 Task: Search one way flight ticket for 1 adult, 6 children, 1 infant in seat and 1 infant on lap in business from Christiansted,st. Croix: Henry E. Rohlsen Airport to Laramie: Laramie Regional Airport on 5-3-2023. Choice of flights is American. Number of bags: 1 carry on bag. Price is upto 90000. Outbound departure time preference is 15:30.
Action: Mouse moved to (311, 265)
Screenshot: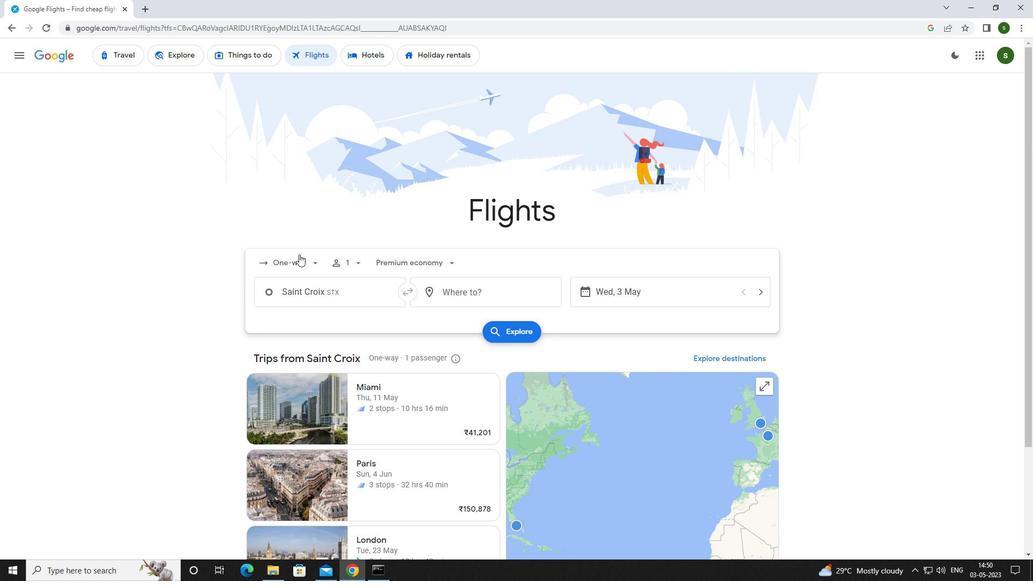 
Action: Mouse pressed left at (311, 265)
Screenshot: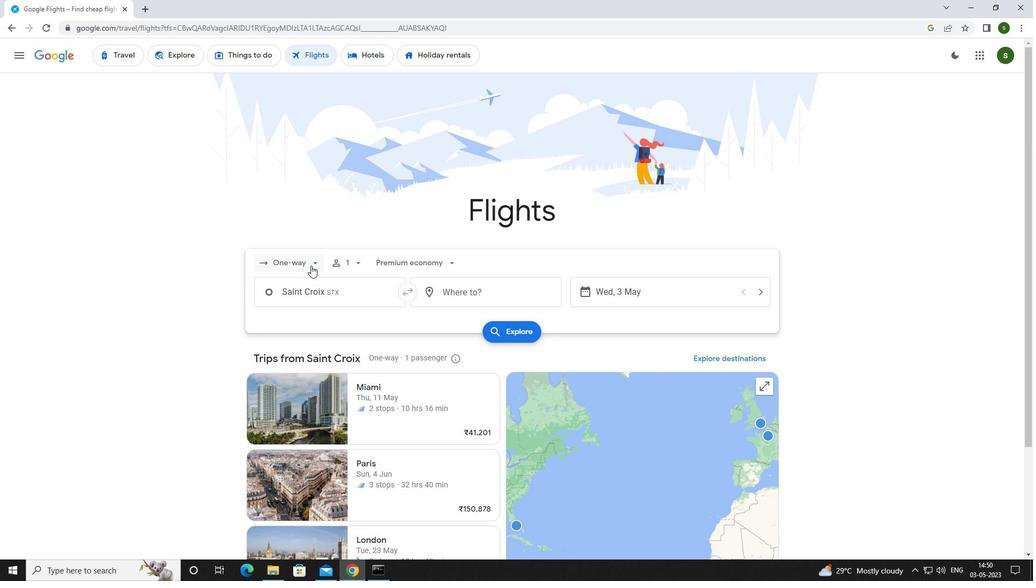 
Action: Mouse moved to (315, 317)
Screenshot: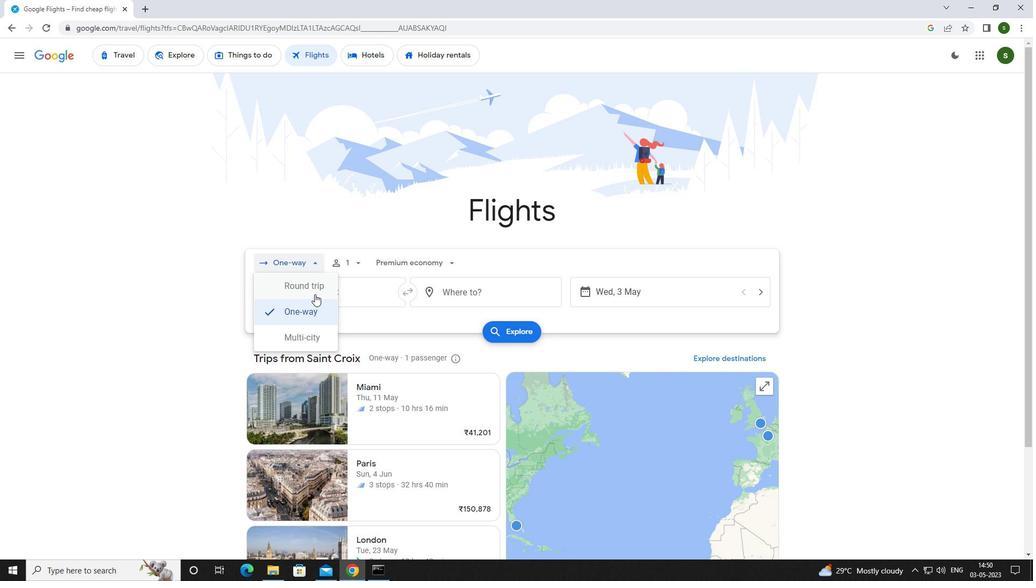 
Action: Mouse pressed left at (315, 317)
Screenshot: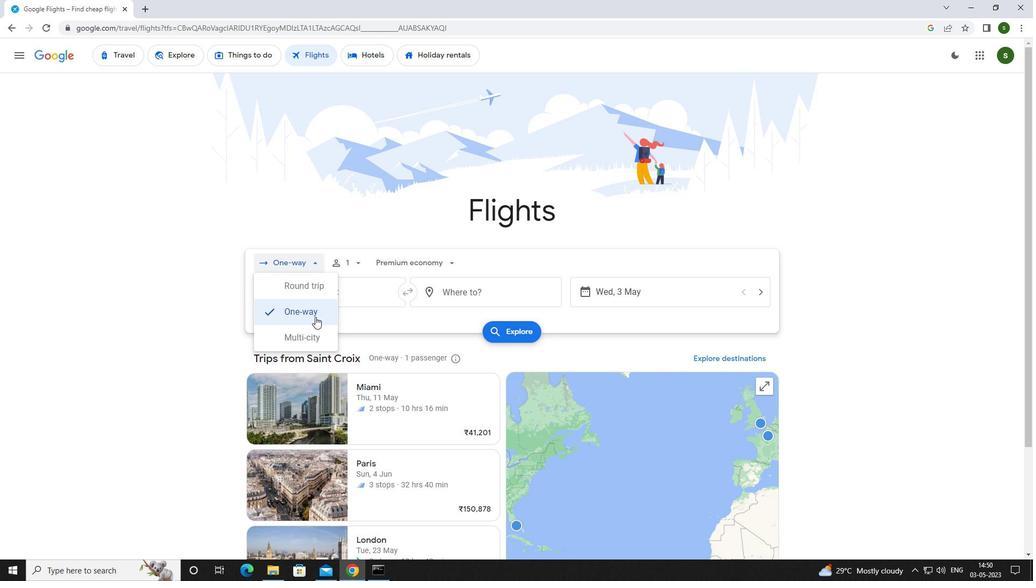 
Action: Mouse moved to (358, 262)
Screenshot: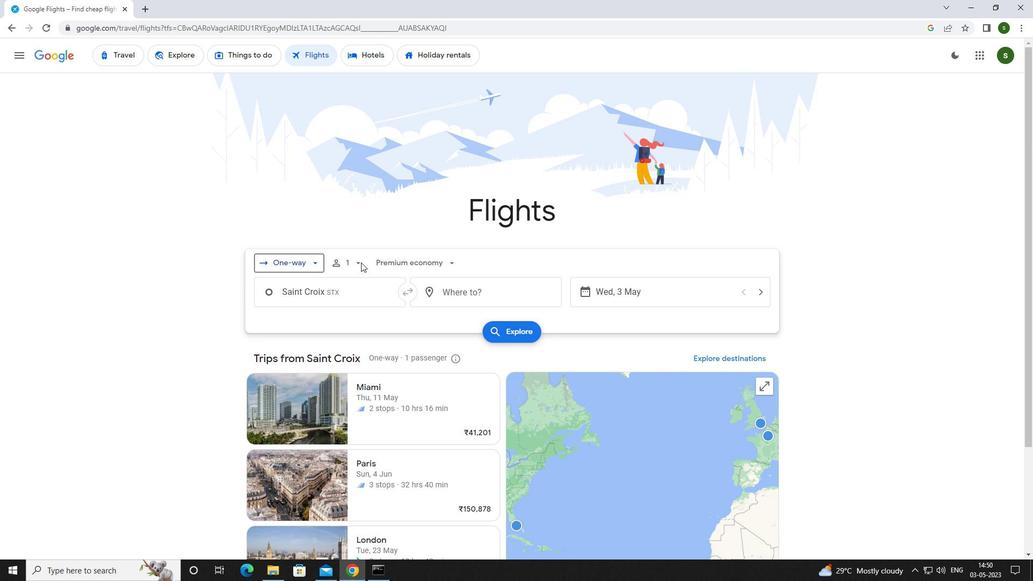 
Action: Mouse pressed left at (358, 262)
Screenshot: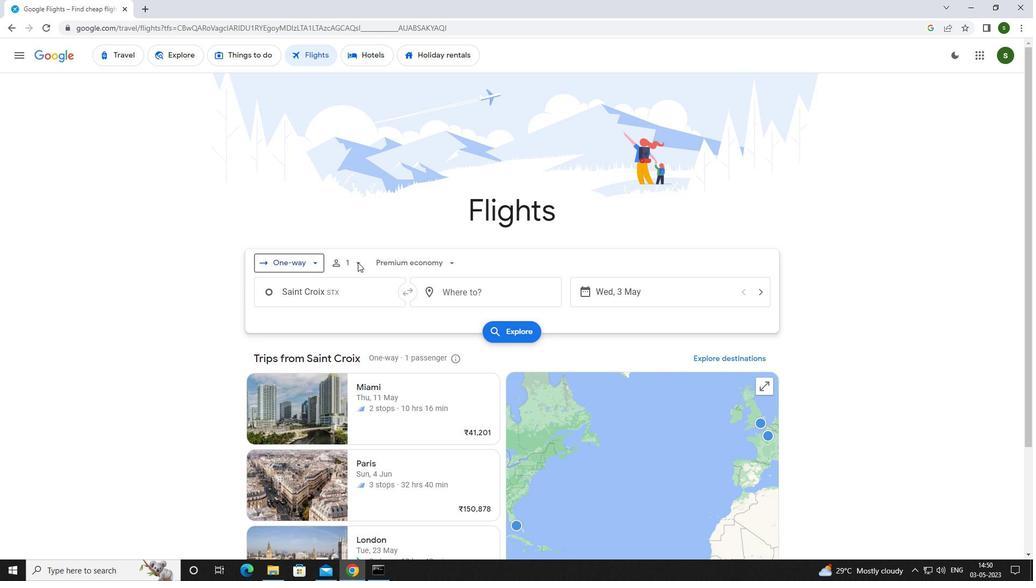 
Action: Mouse moved to (440, 319)
Screenshot: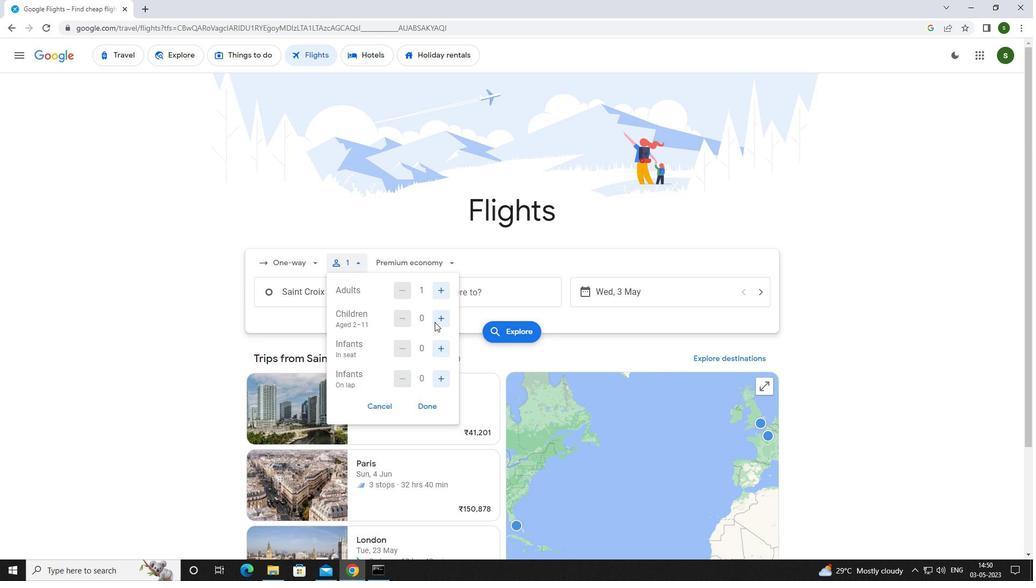 
Action: Mouse pressed left at (440, 319)
Screenshot: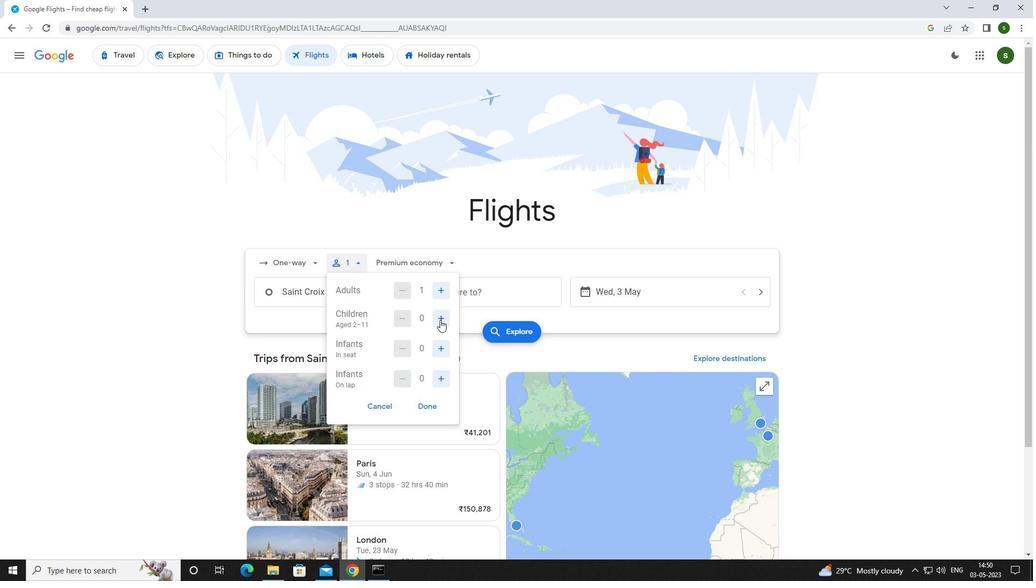 
Action: Mouse pressed left at (440, 319)
Screenshot: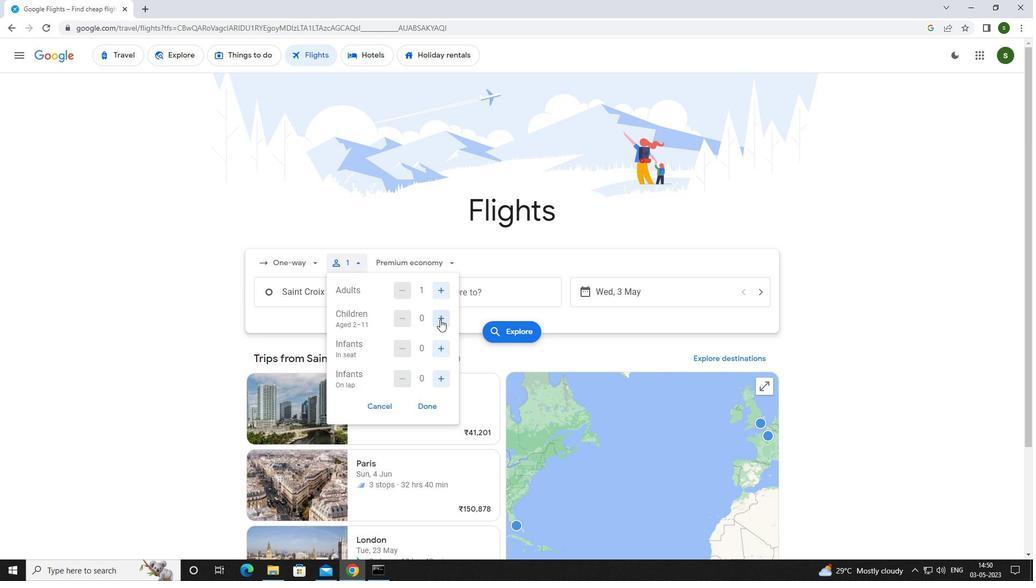 
Action: Mouse pressed left at (440, 319)
Screenshot: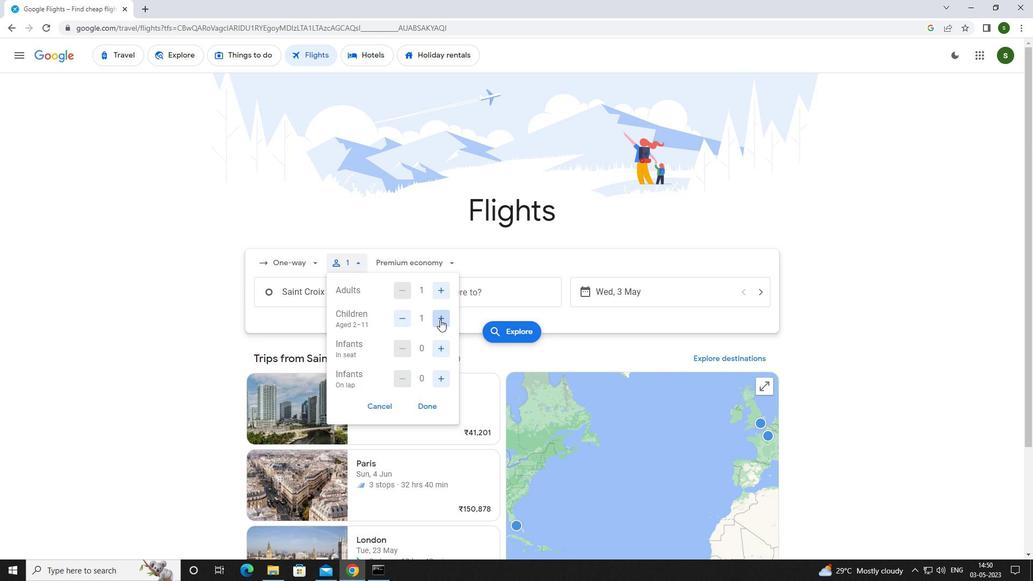 
Action: Mouse pressed left at (440, 319)
Screenshot: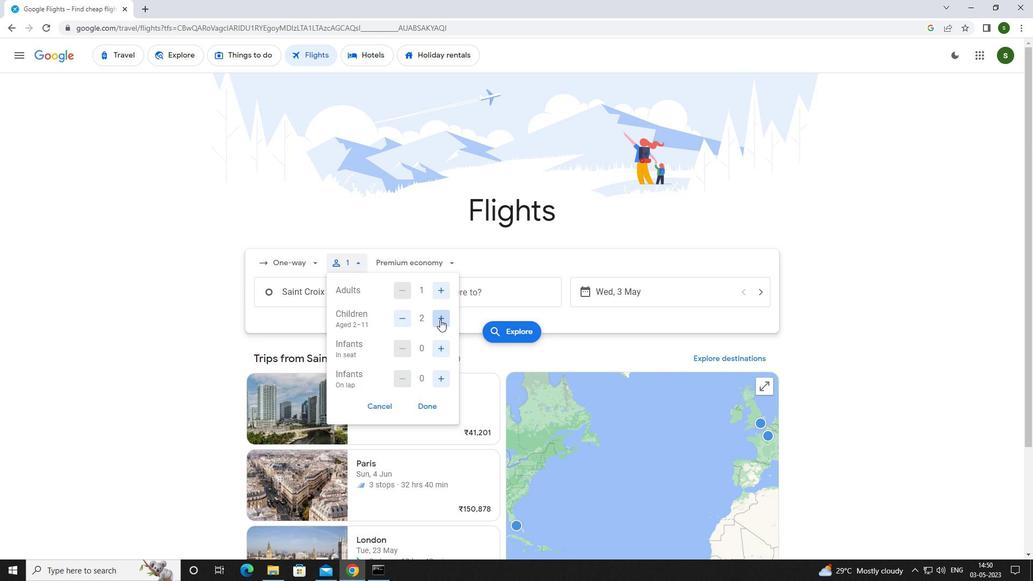 
Action: Mouse pressed left at (440, 319)
Screenshot: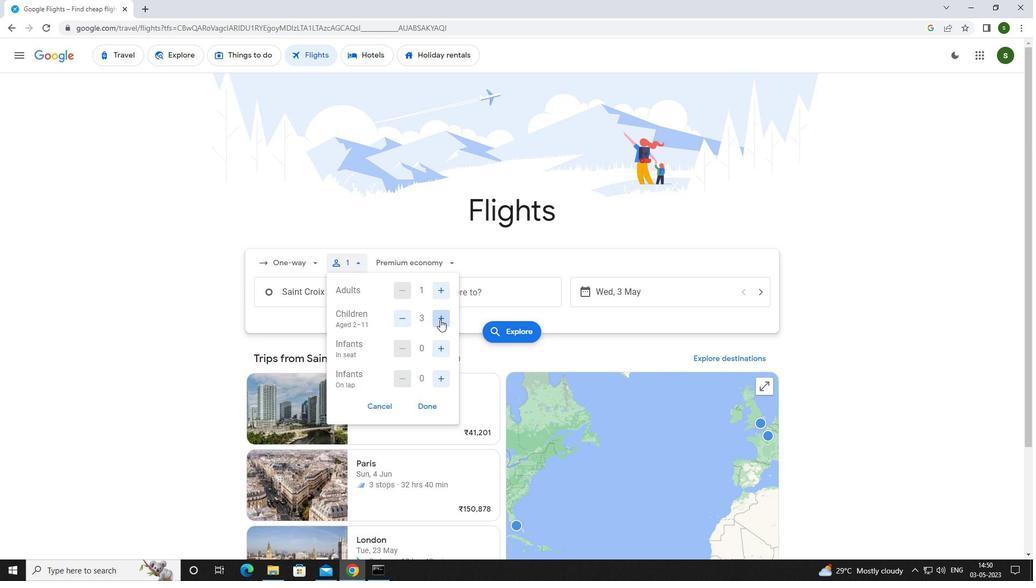 
Action: Mouse moved to (440, 319)
Screenshot: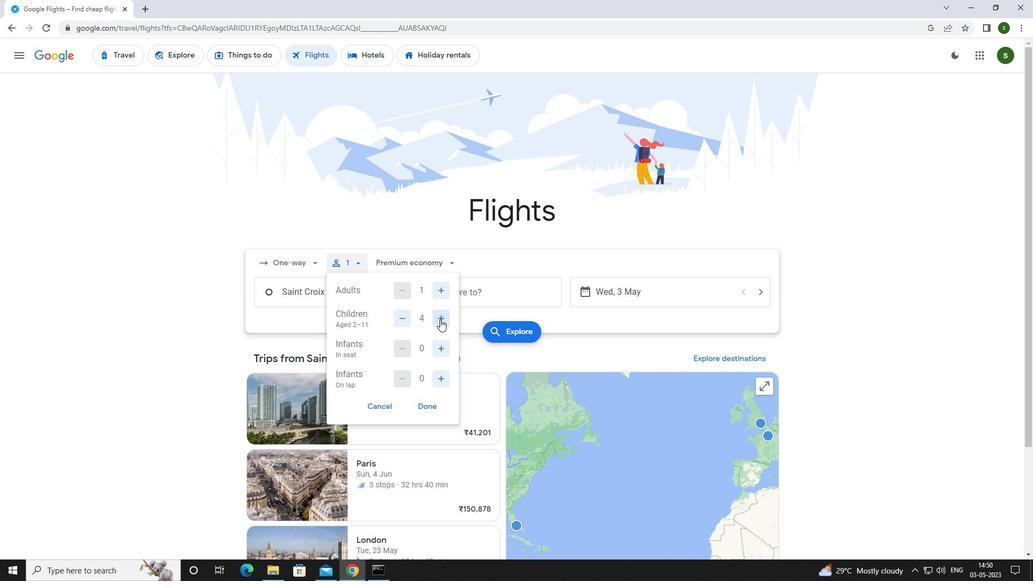 
Action: Mouse pressed left at (440, 319)
Screenshot: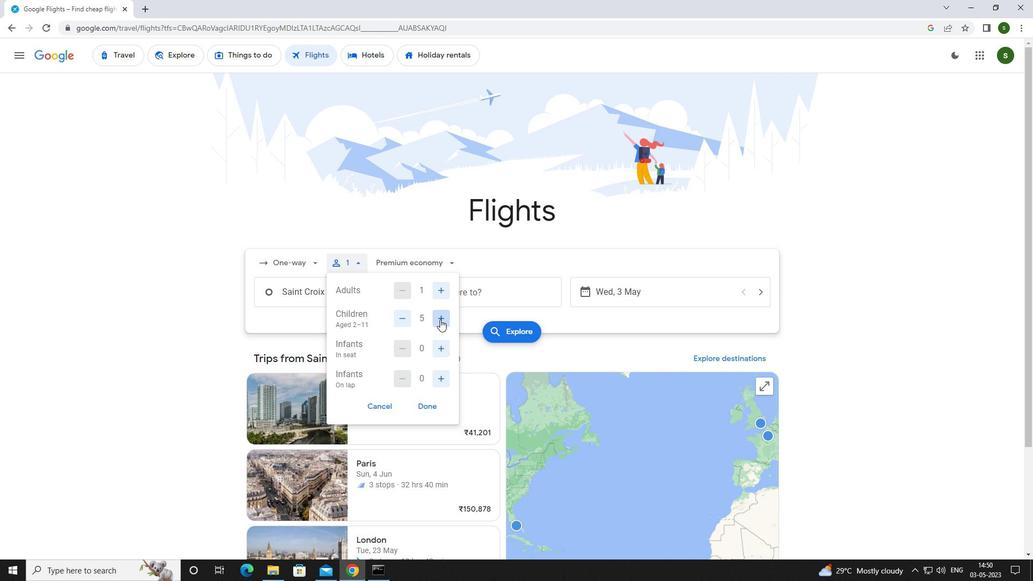 
Action: Mouse moved to (440, 344)
Screenshot: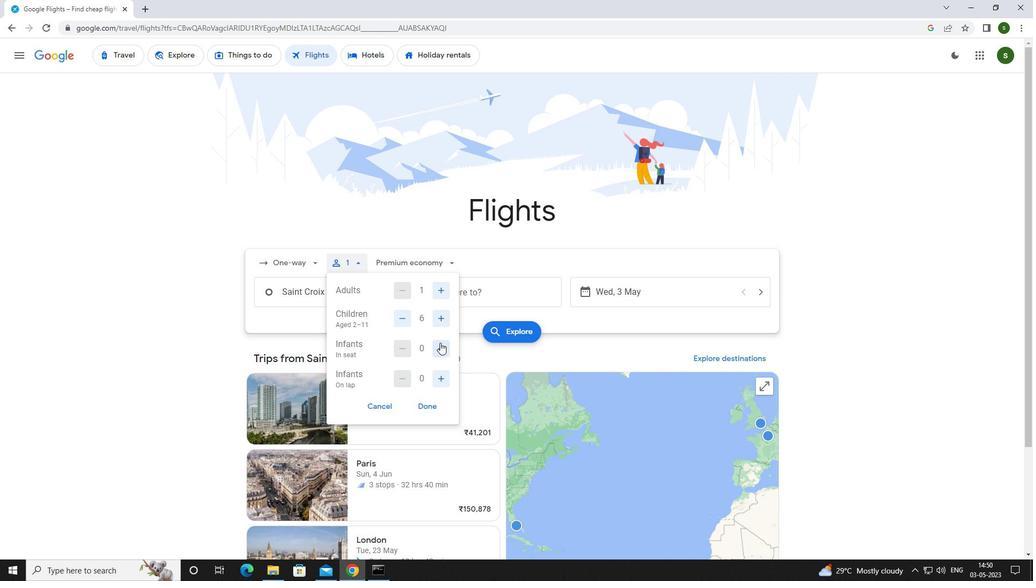 
Action: Mouse pressed left at (440, 344)
Screenshot: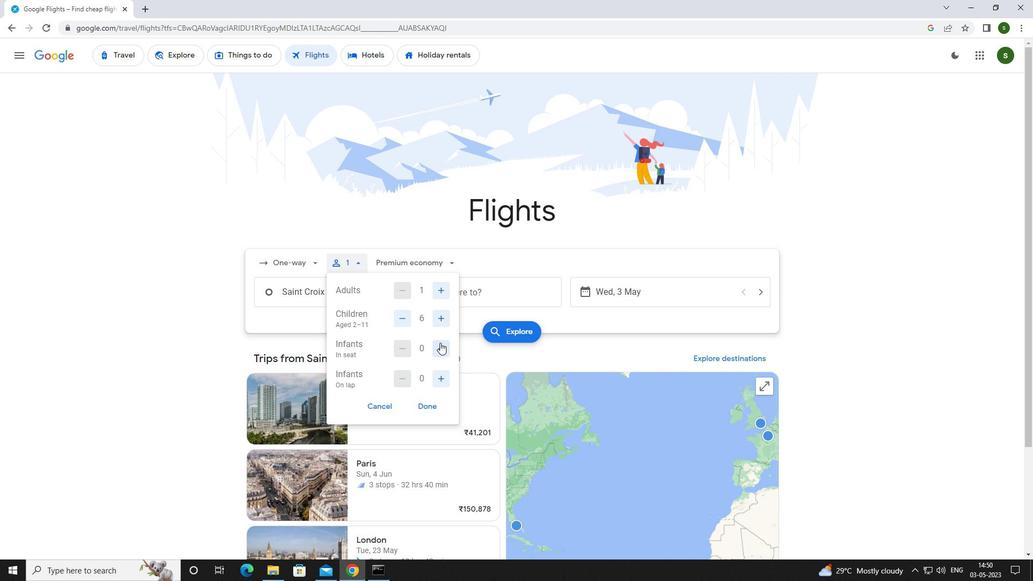 
Action: Mouse moved to (440, 368)
Screenshot: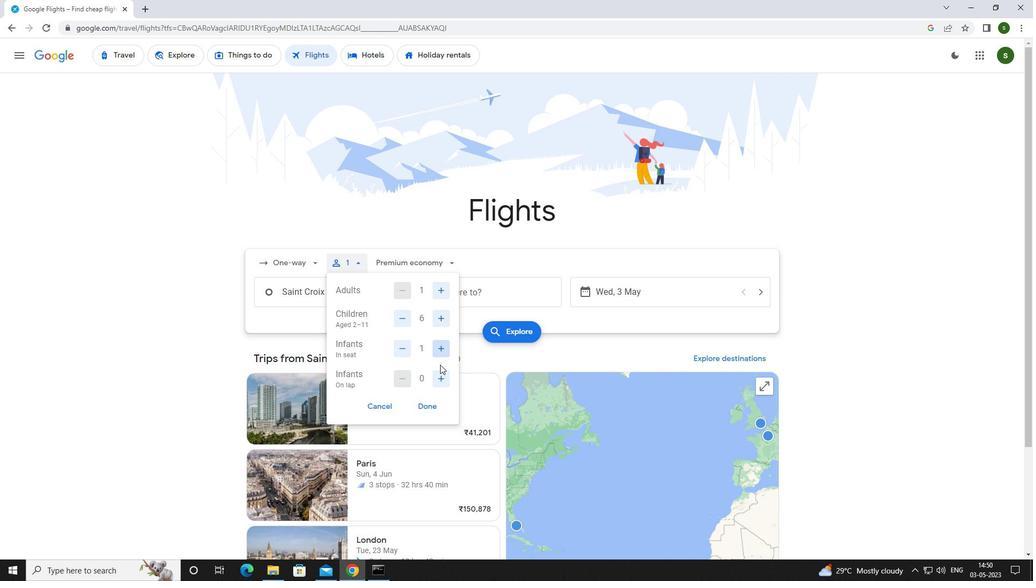 
Action: Mouse pressed left at (440, 368)
Screenshot: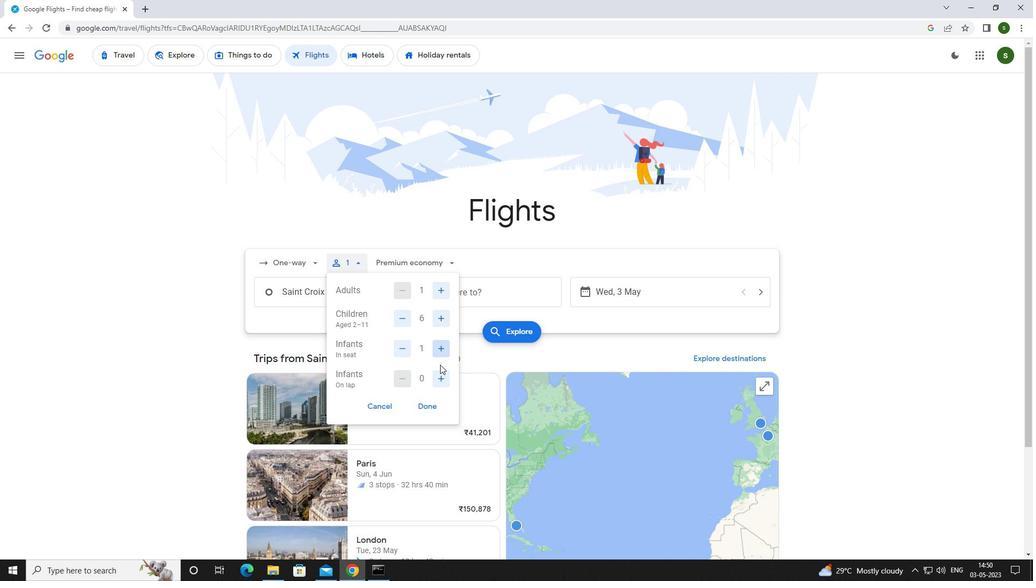 
Action: Mouse moved to (443, 264)
Screenshot: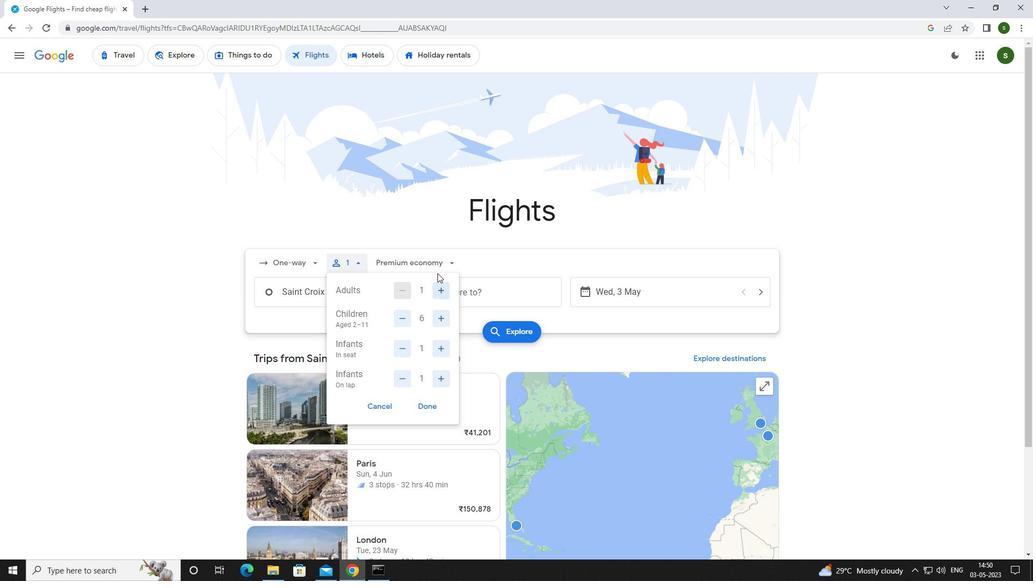 
Action: Mouse pressed left at (443, 264)
Screenshot: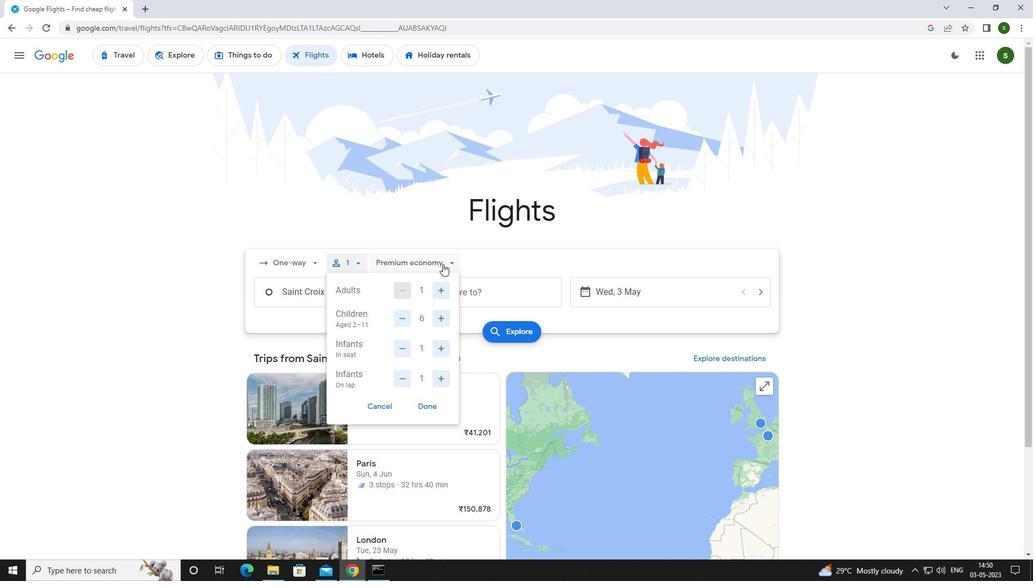 
Action: Mouse moved to (429, 335)
Screenshot: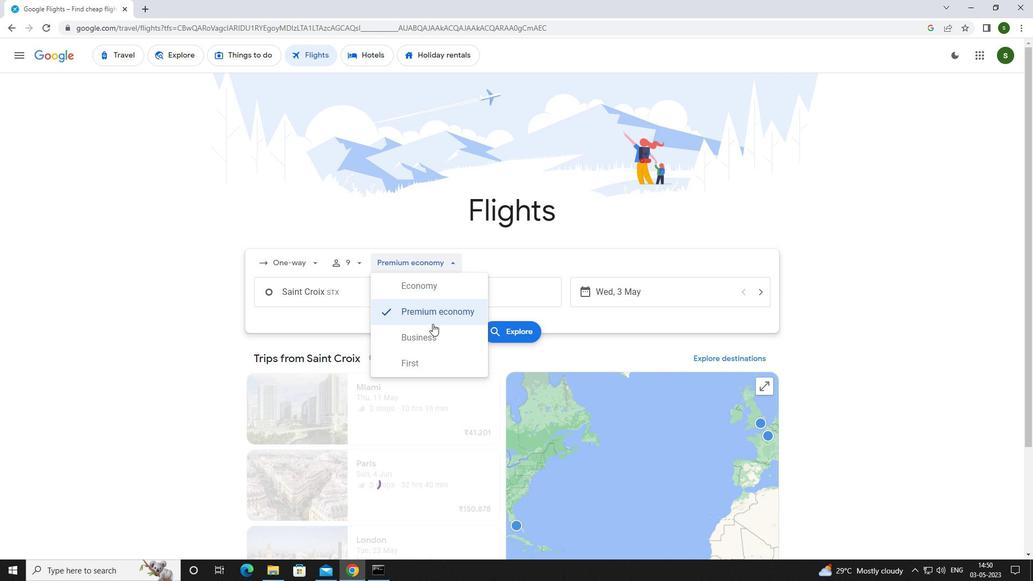 
Action: Mouse pressed left at (429, 335)
Screenshot: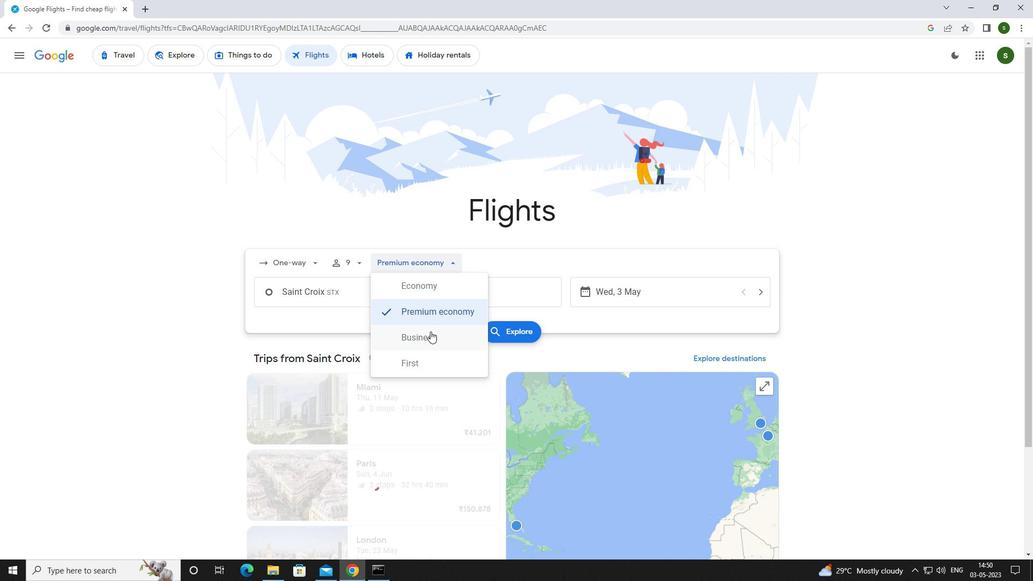 
Action: Mouse moved to (376, 296)
Screenshot: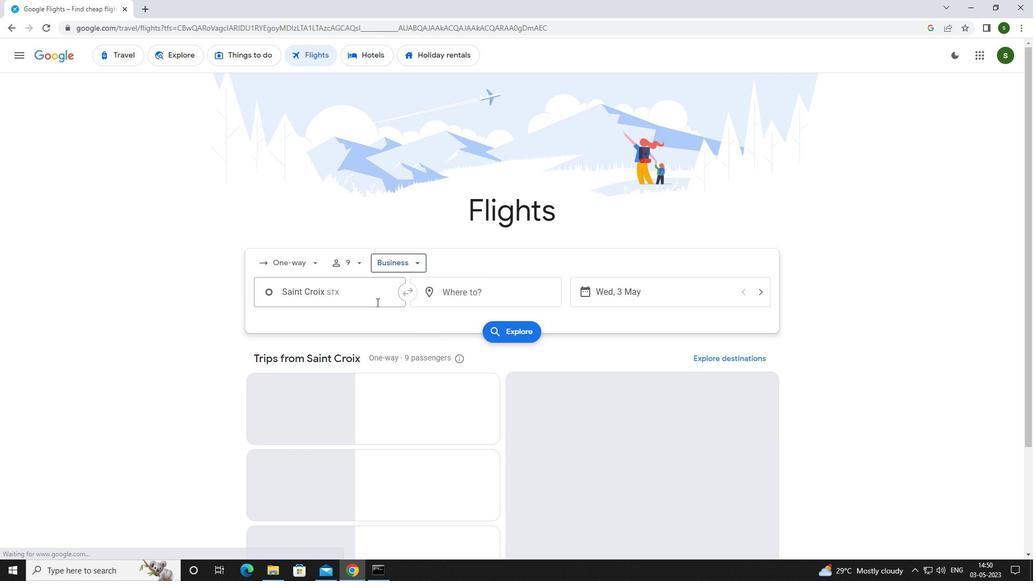 
Action: Mouse pressed left at (376, 296)
Screenshot: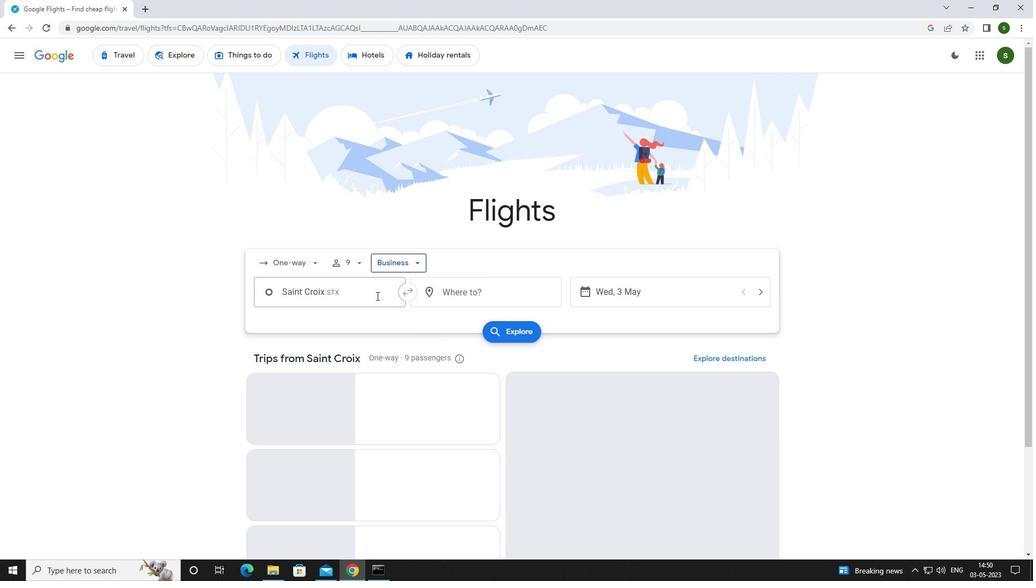 
Action: Mouse moved to (376, 295)
Screenshot: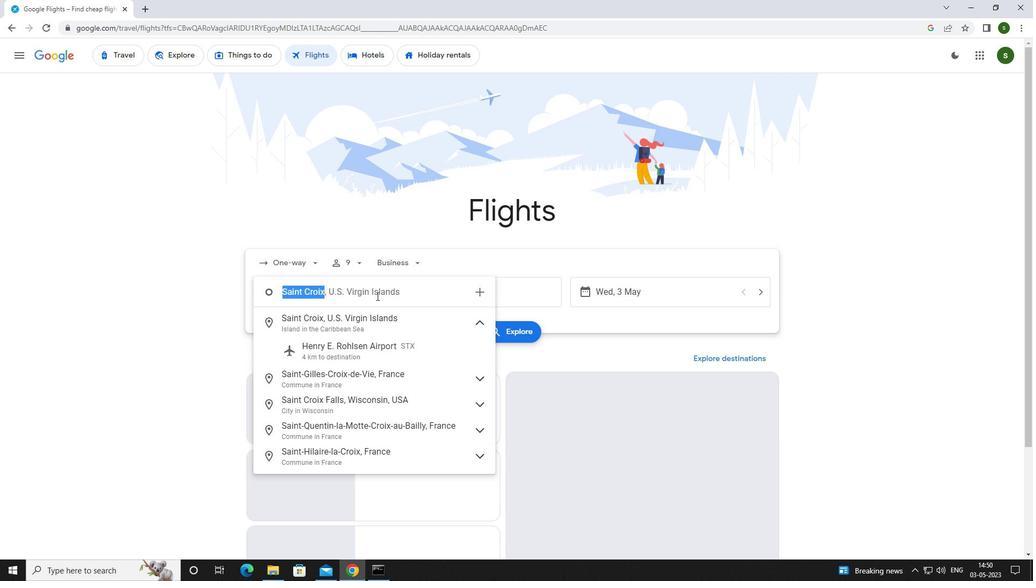 
Action: Key pressed <Key.caps_lock>h<Key.caps_lock>enry<Key.space>
Screenshot: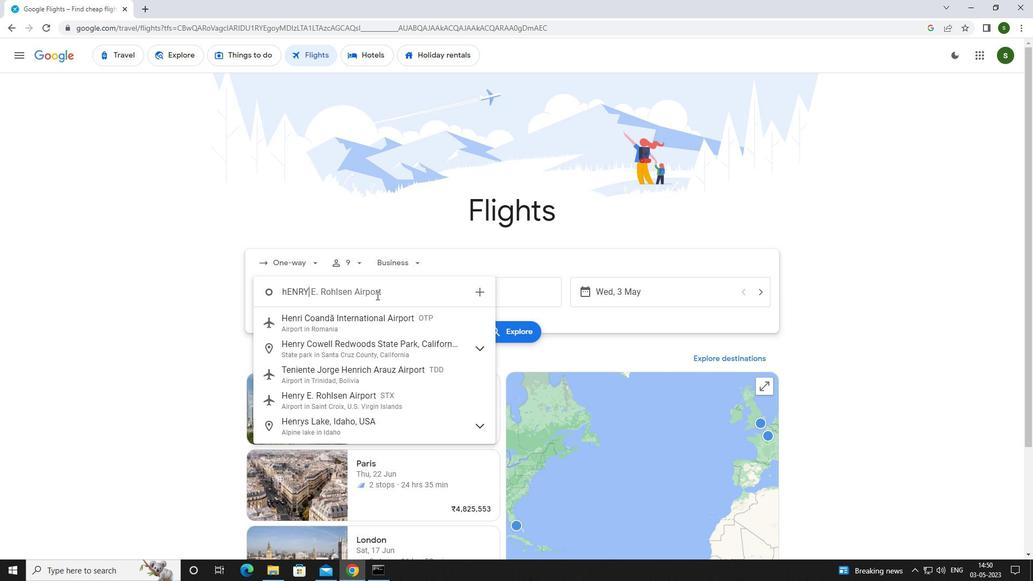 
Action: Mouse moved to (378, 371)
Screenshot: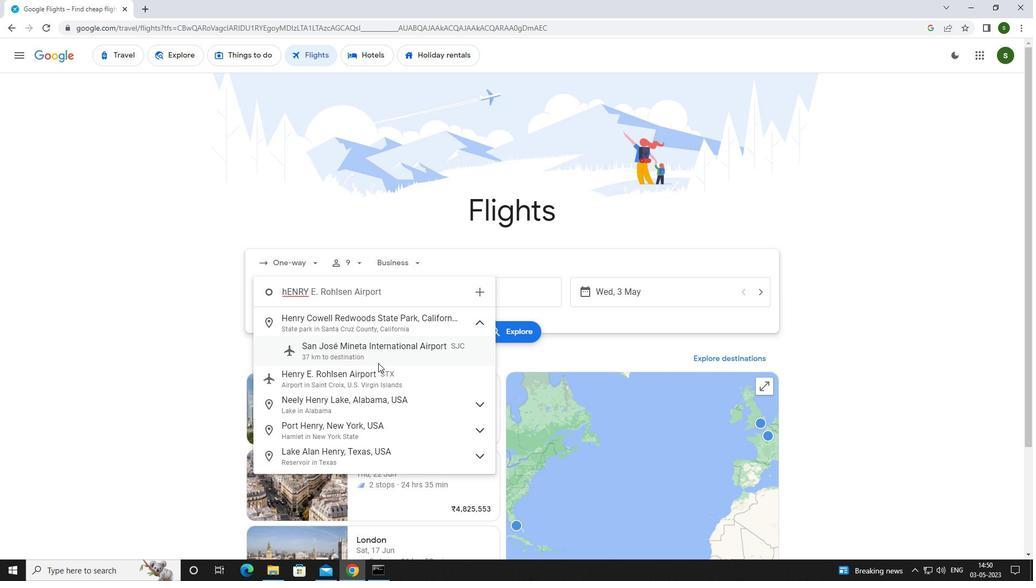 
Action: Mouse pressed left at (378, 371)
Screenshot: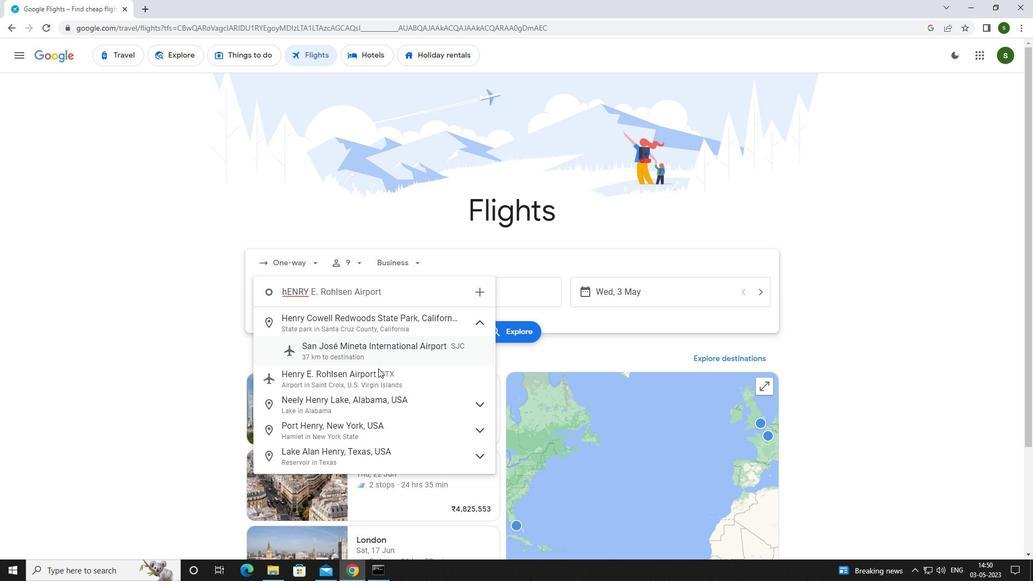 
Action: Mouse moved to (482, 300)
Screenshot: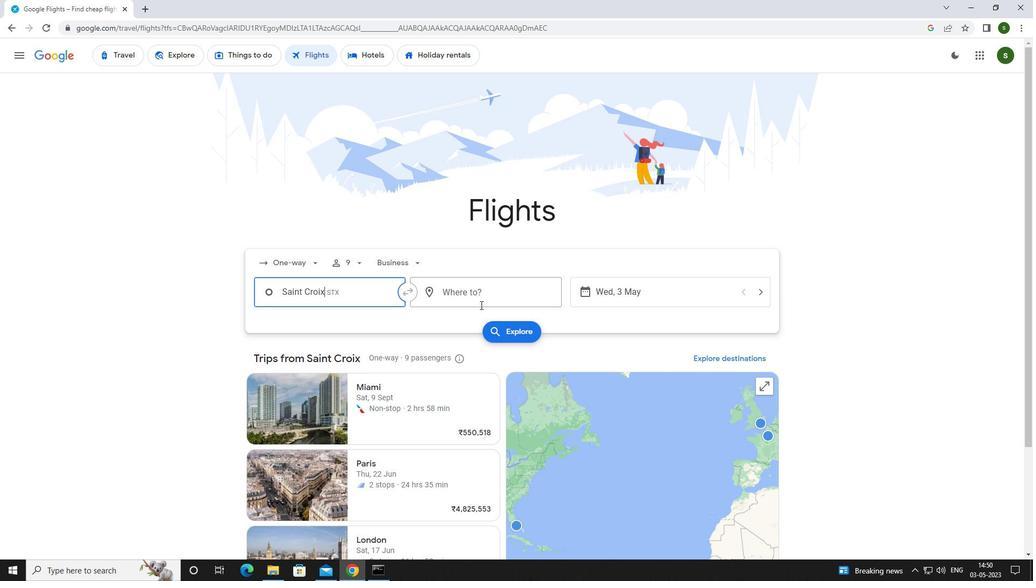 
Action: Mouse pressed left at (482, 300)
Screenshot: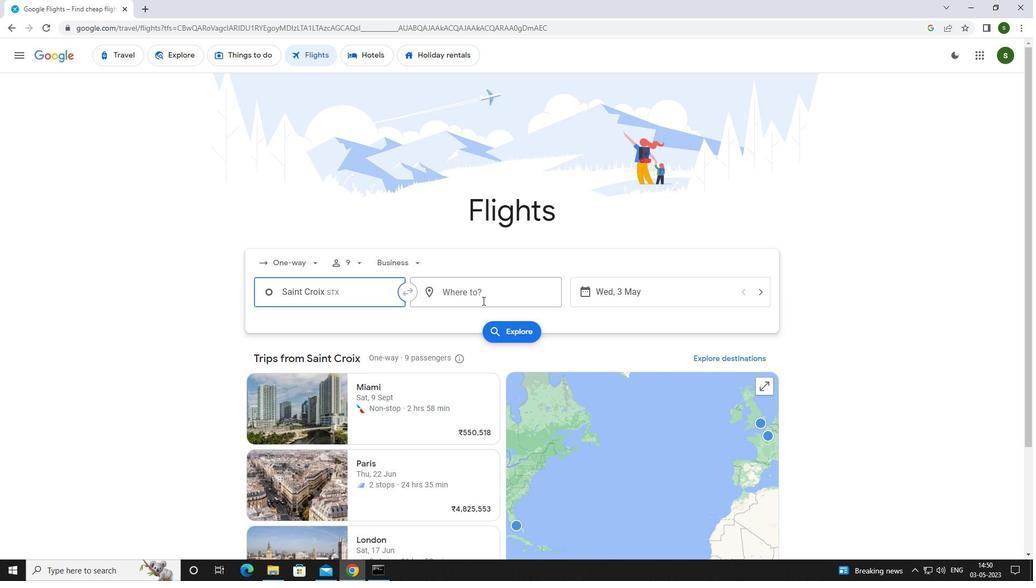 
Action: Key pressed <Key.caps_lock><Key.caps_lock>l<Key.caps_lock>ara
Screenshot: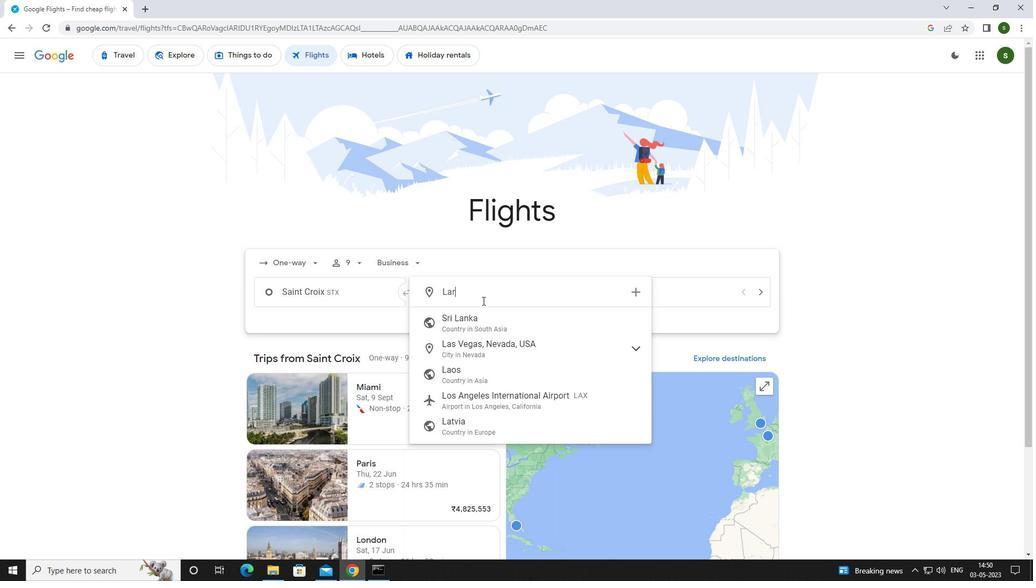 
Action: Mouse moved to (533, 370)
Screenshot: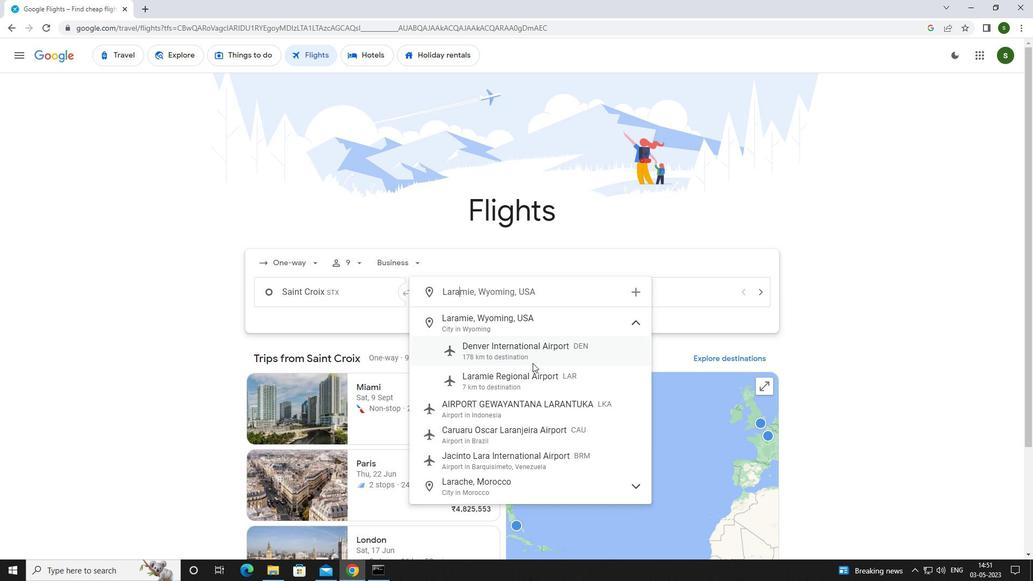 
Action: Mouse pressed left at (533, 370)
Screenshot: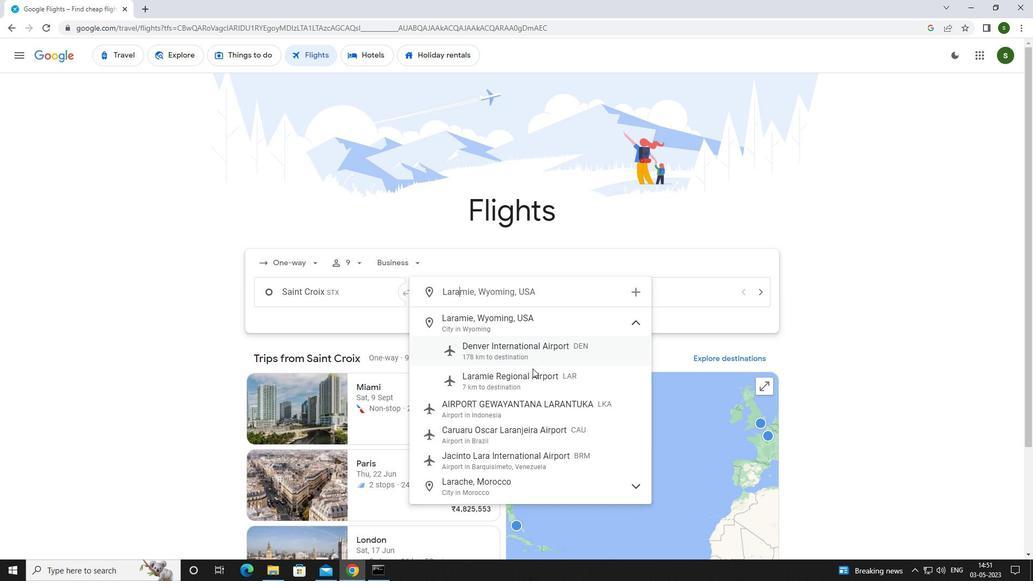
Action: Mouse moved to (654, 304)
Screenshot: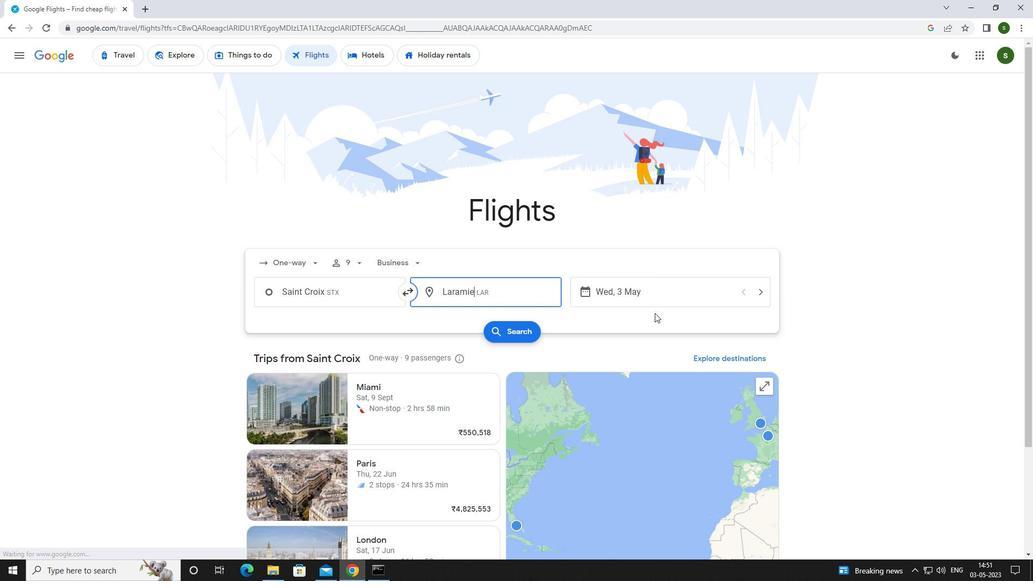 
Action: Mouse pressed left at (654, 304)
Screenshot: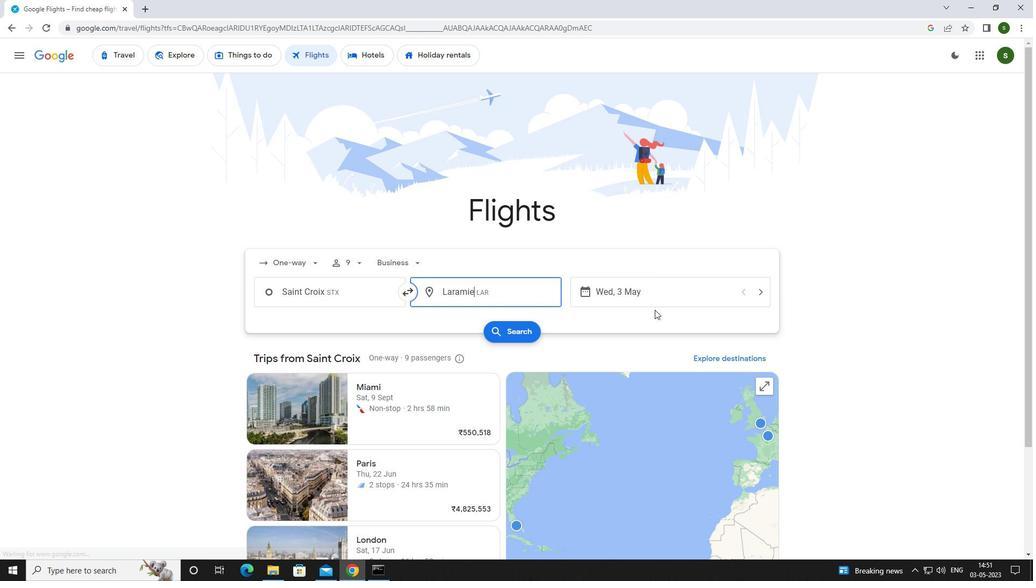
Action: Mouse moved to (472, 369)
Screenshot: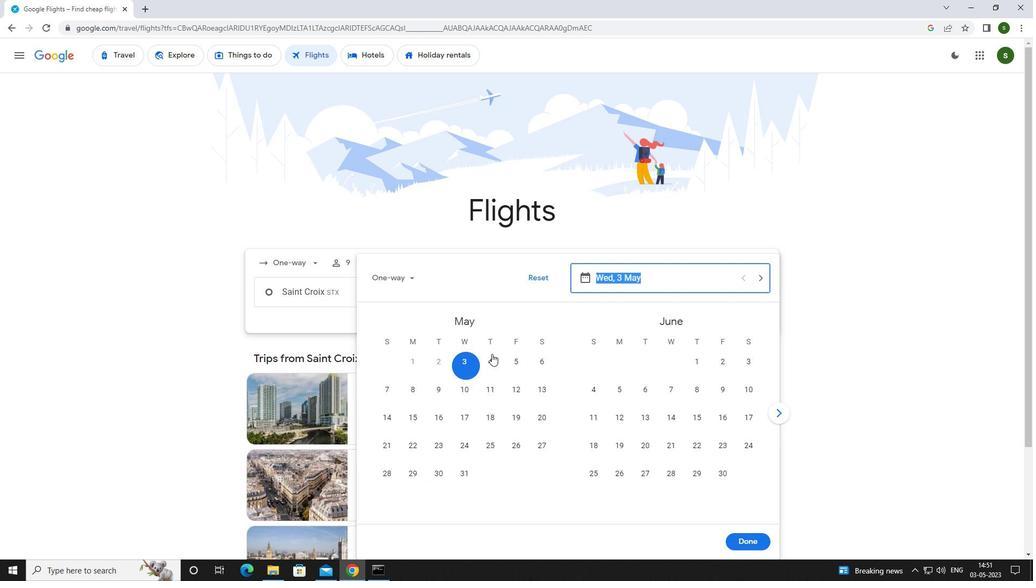 
Action: Mouse pressed left at (472, 369)
Screenshot: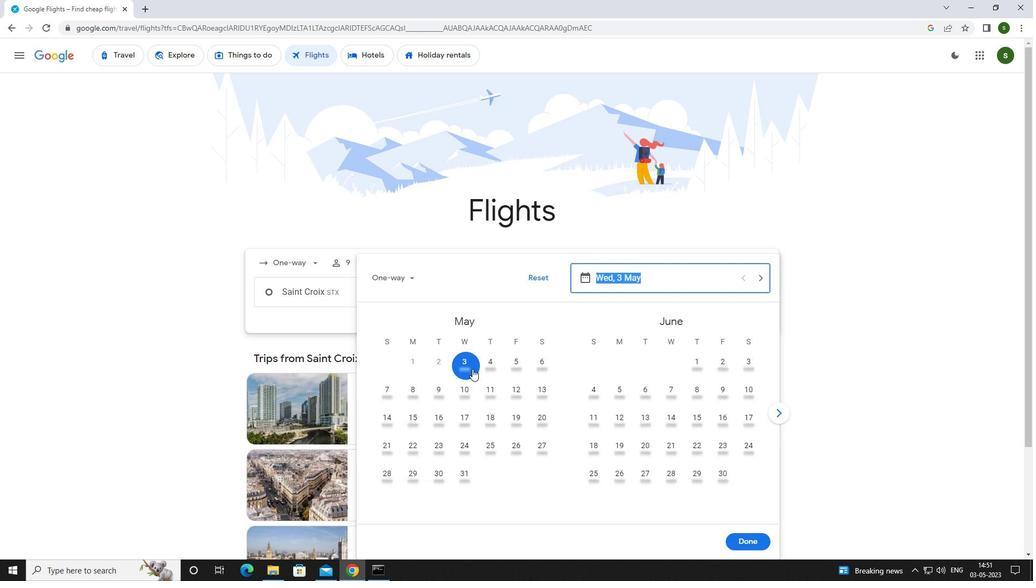 
Action: Mouse moved to (741, 543)
Screenshot: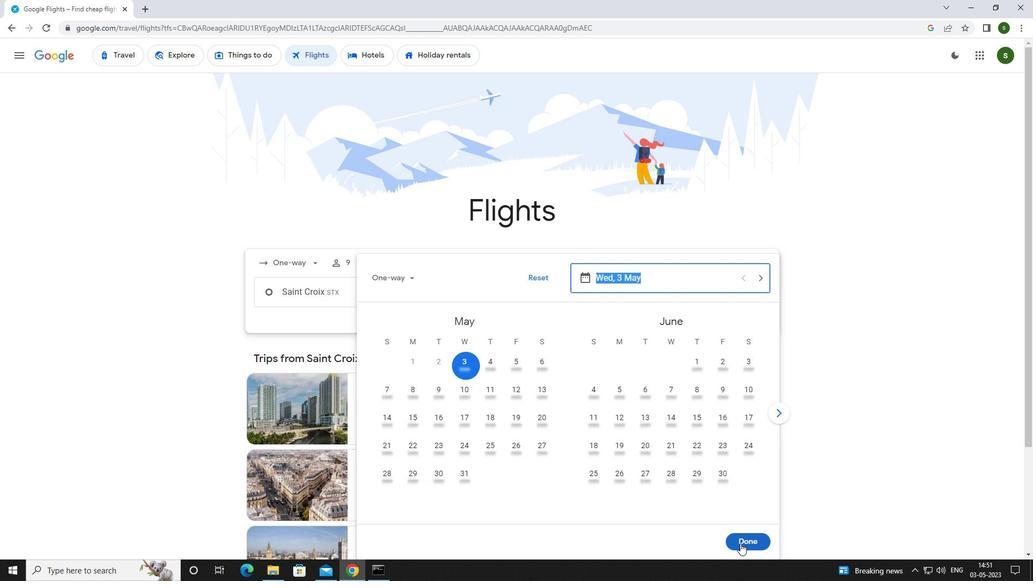 
Action: Mouse pressed left at (741, 543)
Screenshot: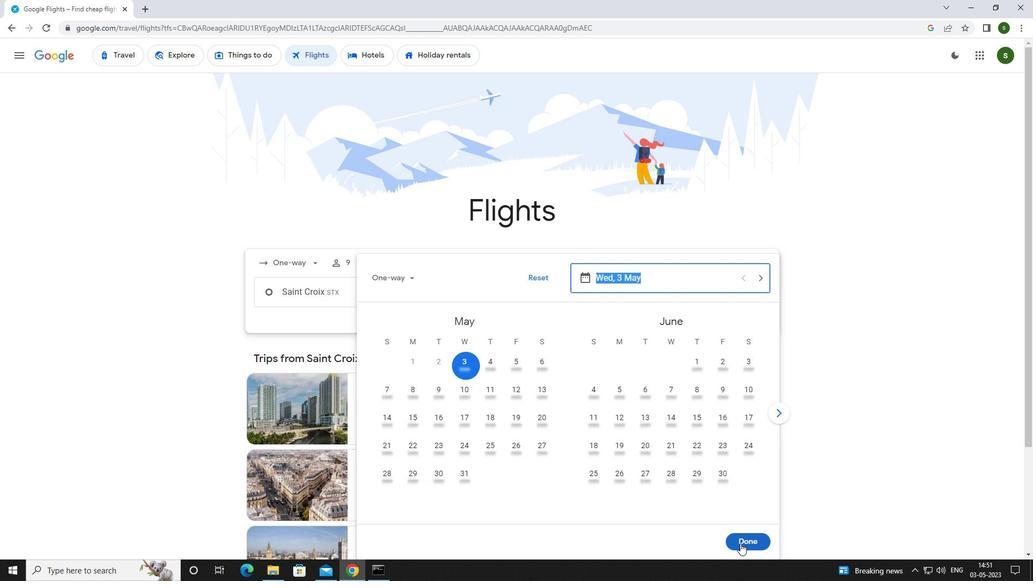 
Action: Mouse moved to (509, 330)
Screenshot: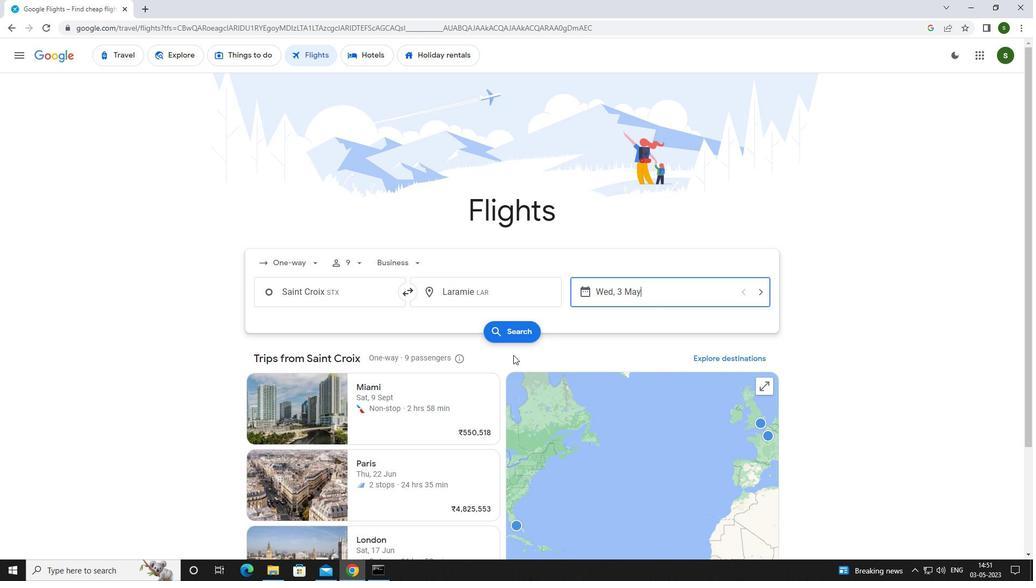 
Action: Mouse pressed left at (509, 330)
Screenshot: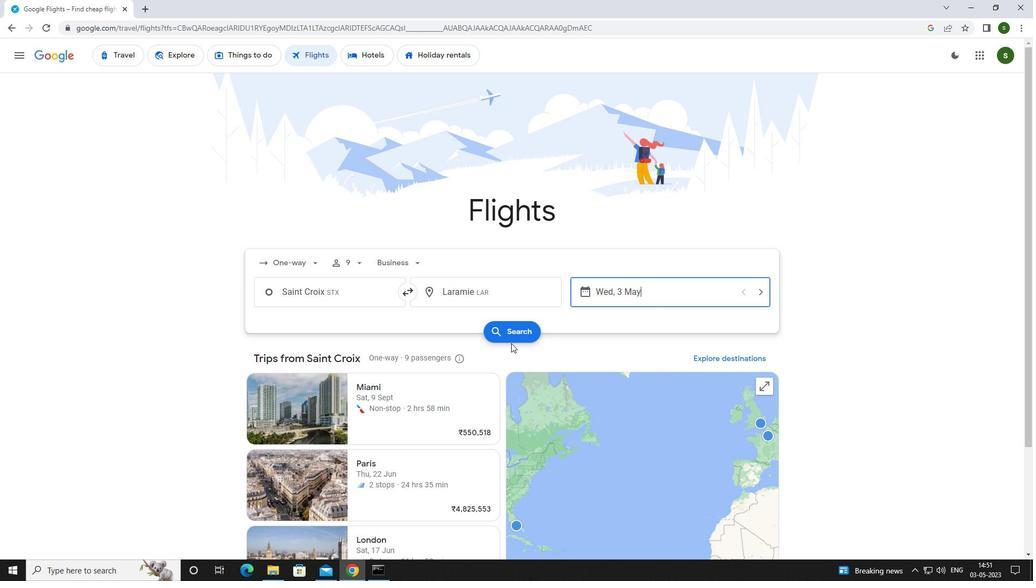 
Action: Mouse moved to (273, 158)
Screenshot: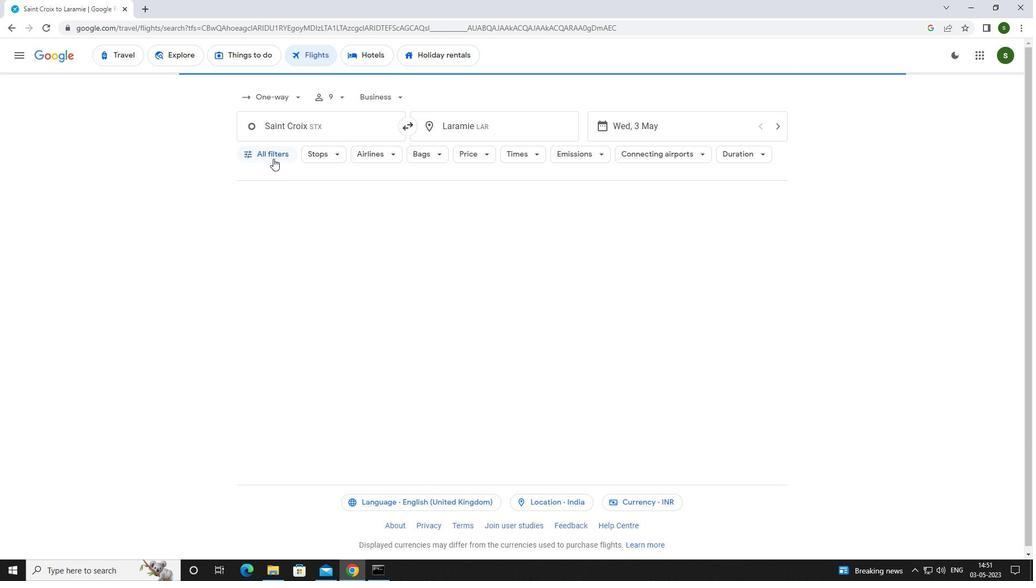 
Action: Mouse pressed left at (273, 158)
Screenshot: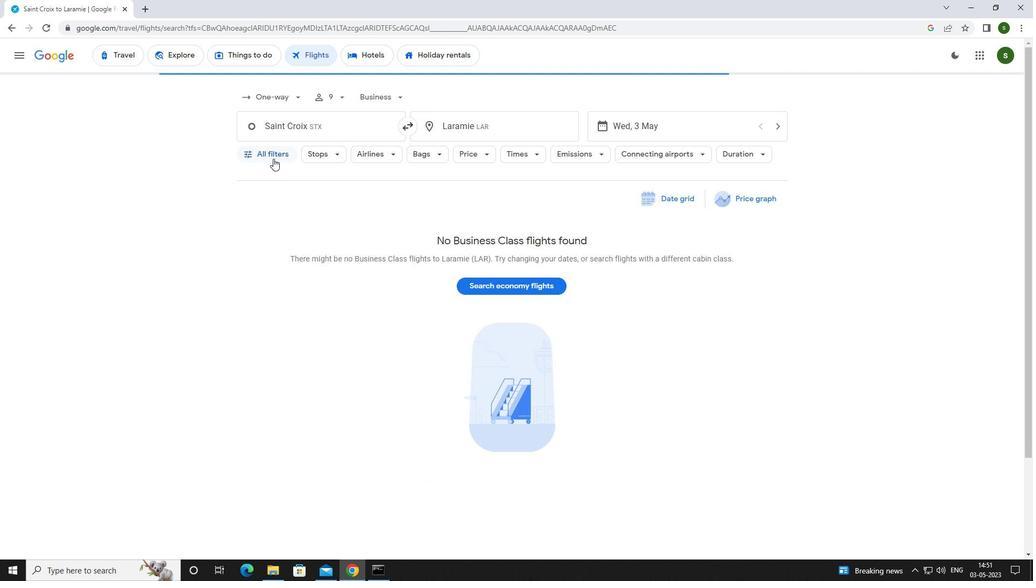 
Action: Mouse moved to (407, 386)
Screenshot: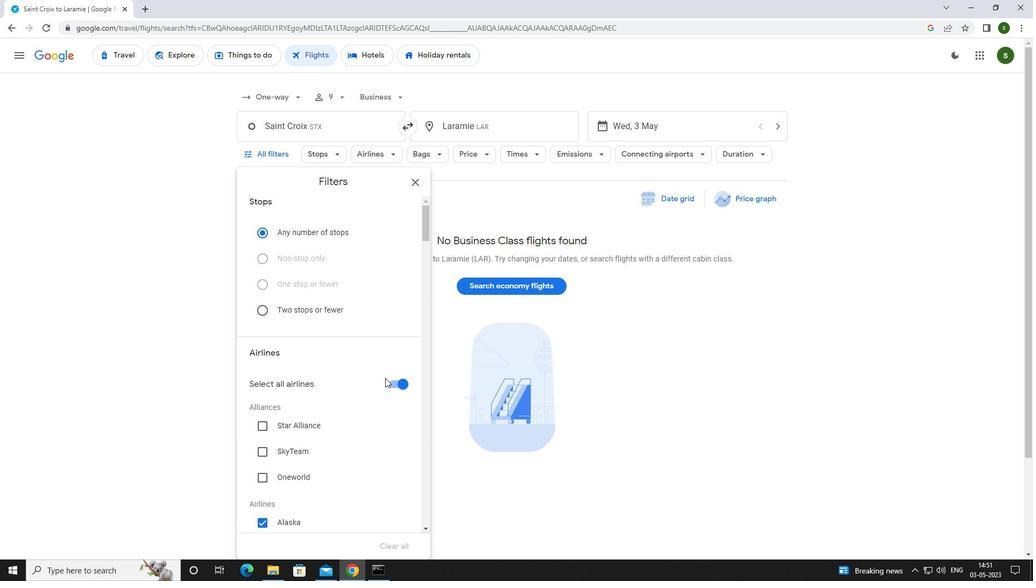 
Action: Mouse pressed left at (407, 386)
Screenshot: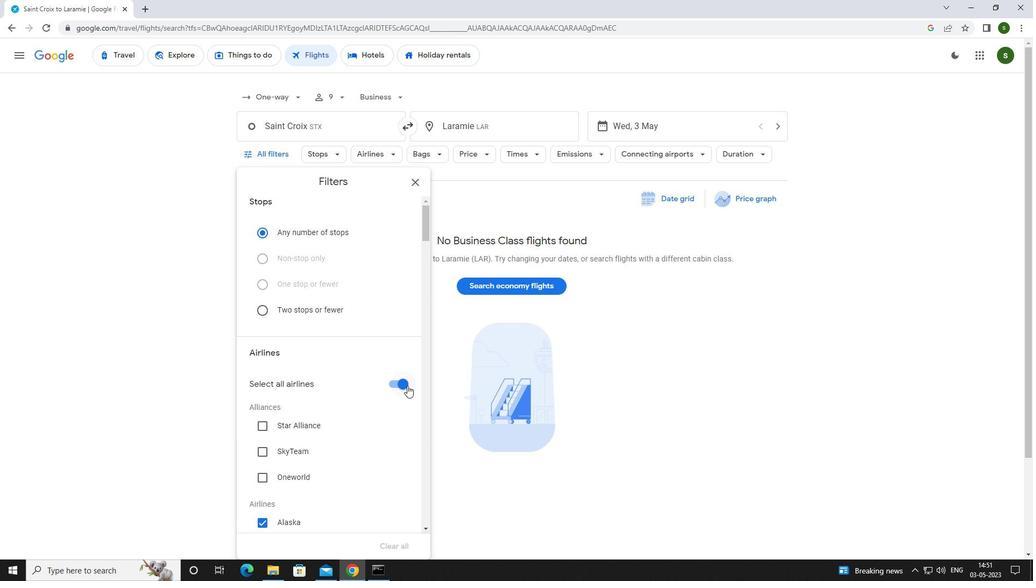 
Action: Mouse moved to (395, 369)
Screenshot: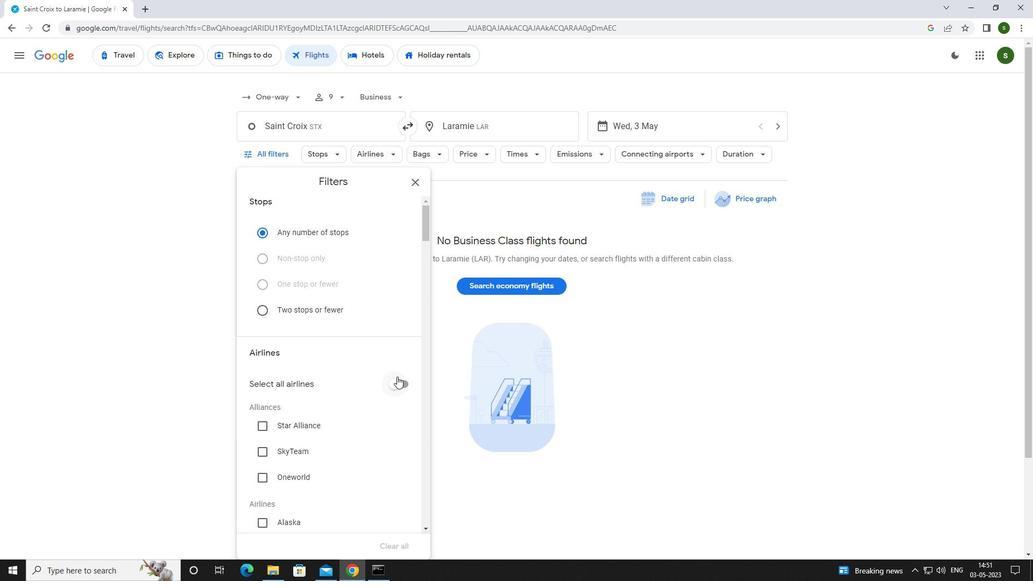 
Action: Mouse scrolled (395, 368) with delta (0, 0)
Screenshot: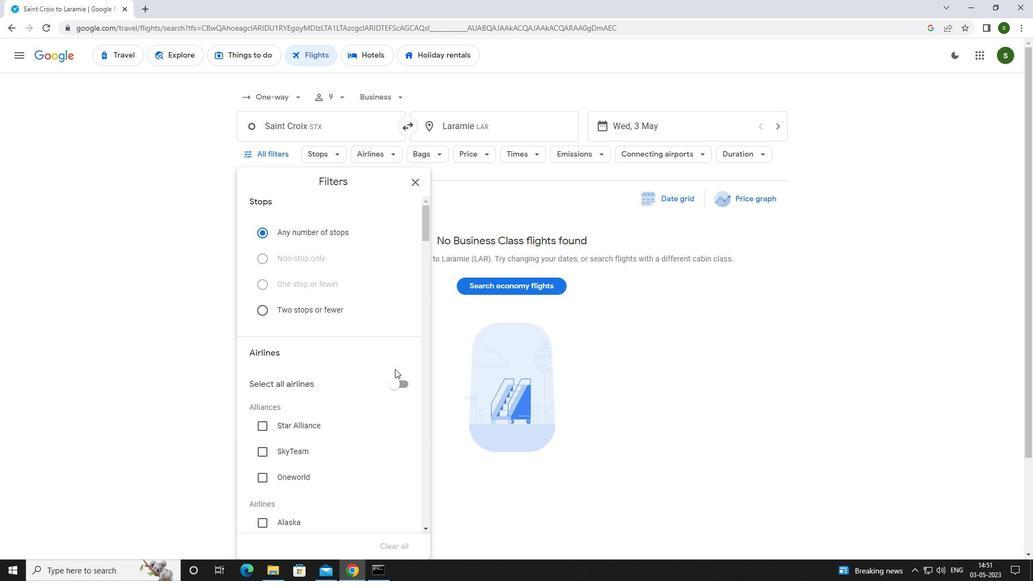 
Action: Mouse scrolled (395, 368) with delta (0, 0)
Screenshot: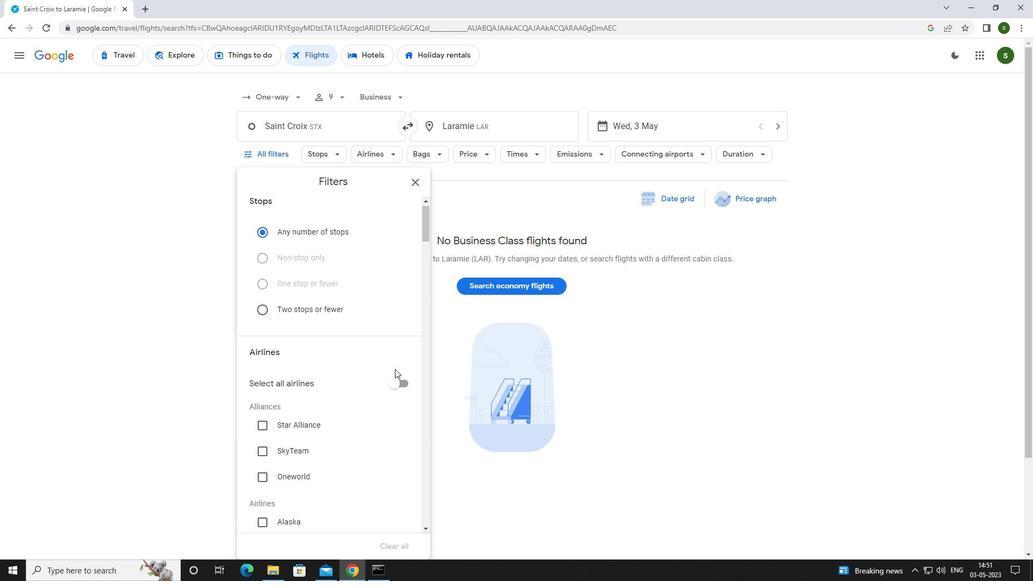 
Action: Mouse moved to (305, 439)
Screenshot: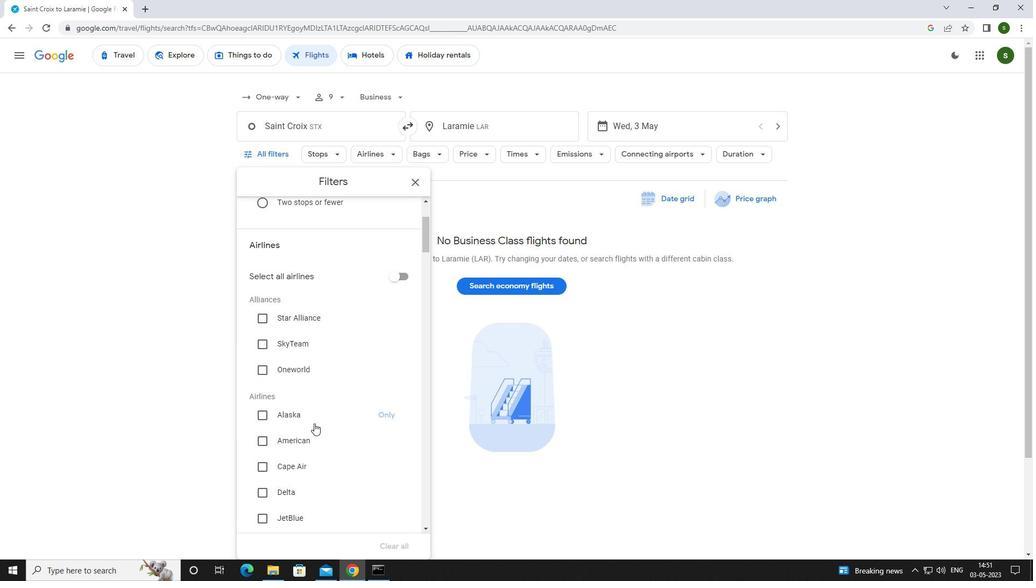 
Action: Mouse pressed left at (305, 439)
Screenshot: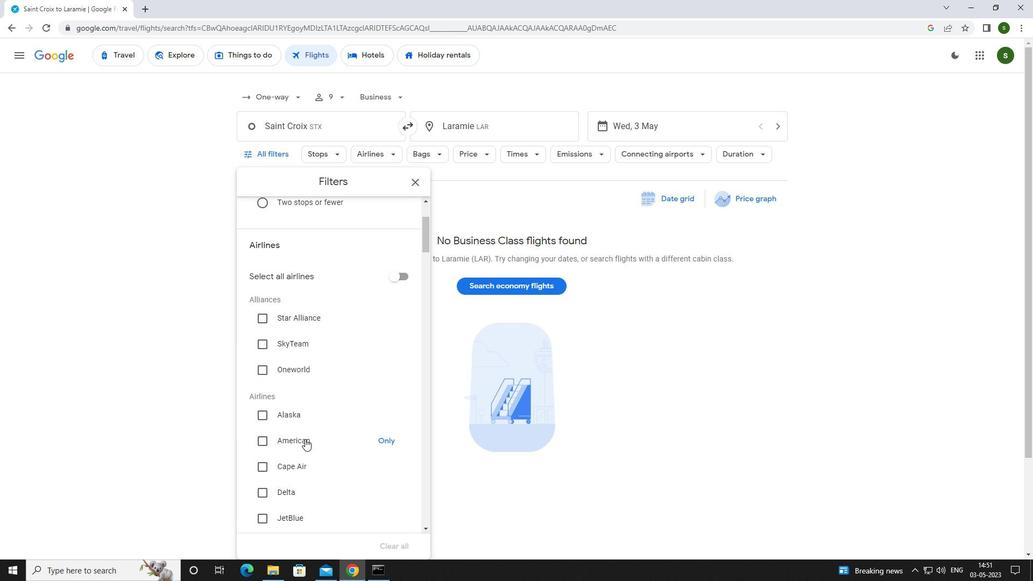 
Action: Mouse moved to (361, 414)
Screenshot: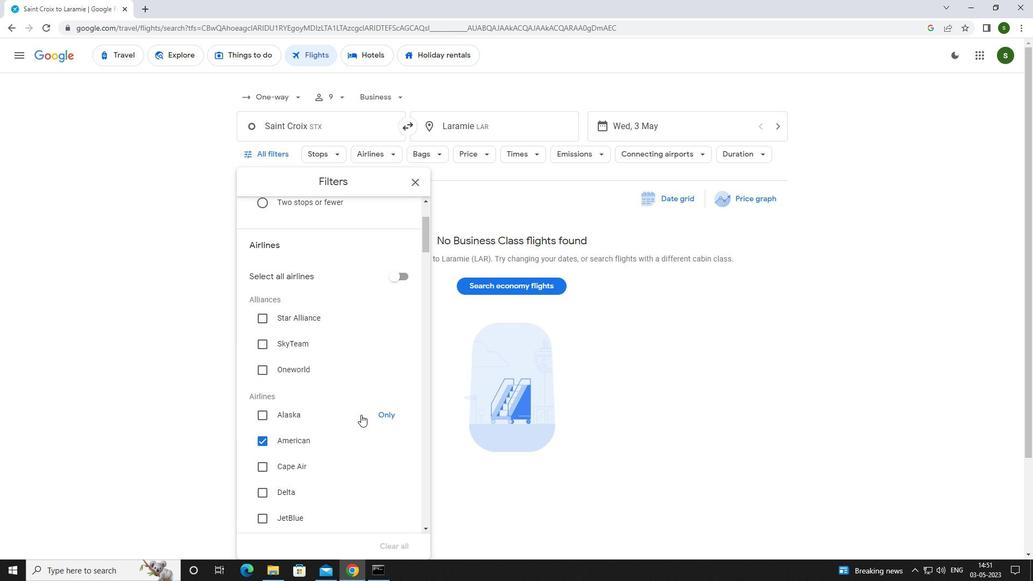 
Action: Mouse scrolled (361, 414) with delta (0, 0)
Screenshot: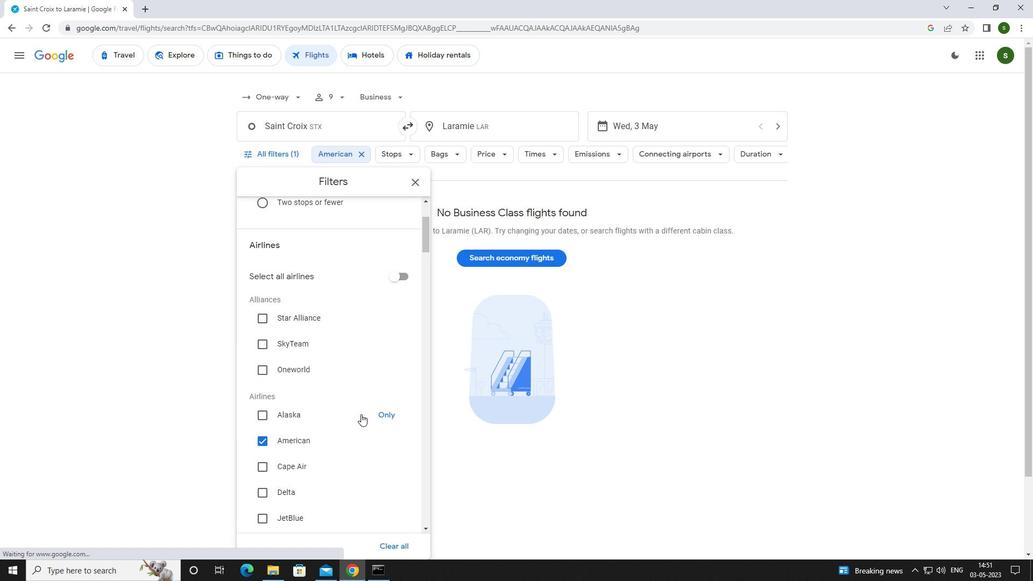 
Action: Mouse scrolled (361, 414) with delta (0, 0)
Screenshot: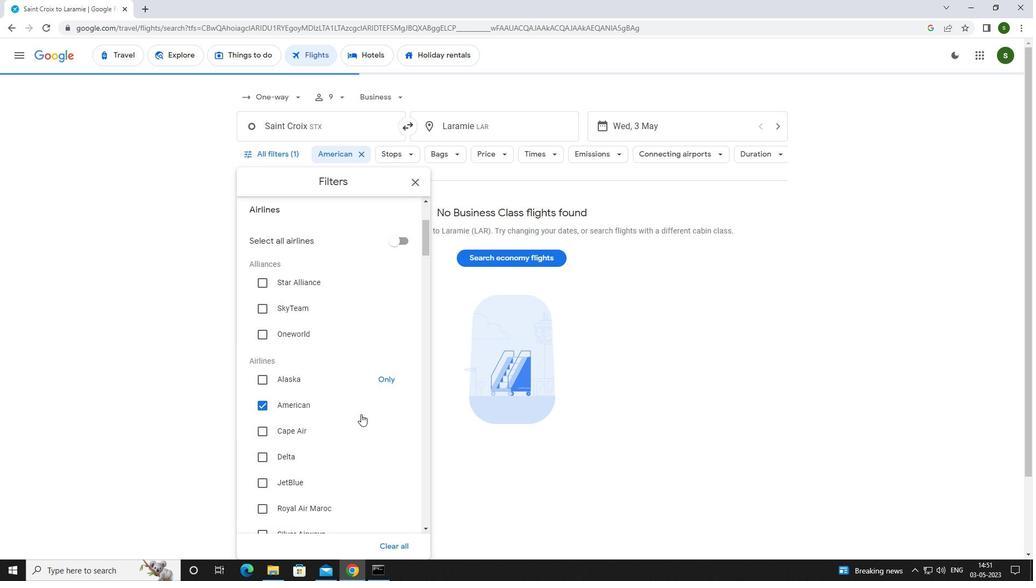 
Action: Mouse scrolled (361, 414) with delta (0, 0)
Screenshot: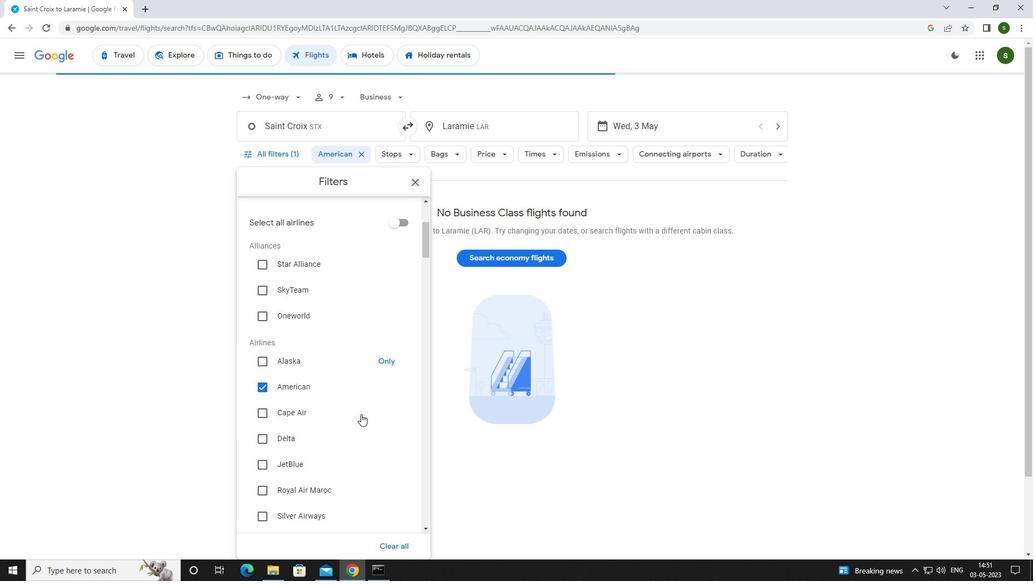 
Action: Mouse scrolled (361, 414) with delta (0, 0)
Screenshot: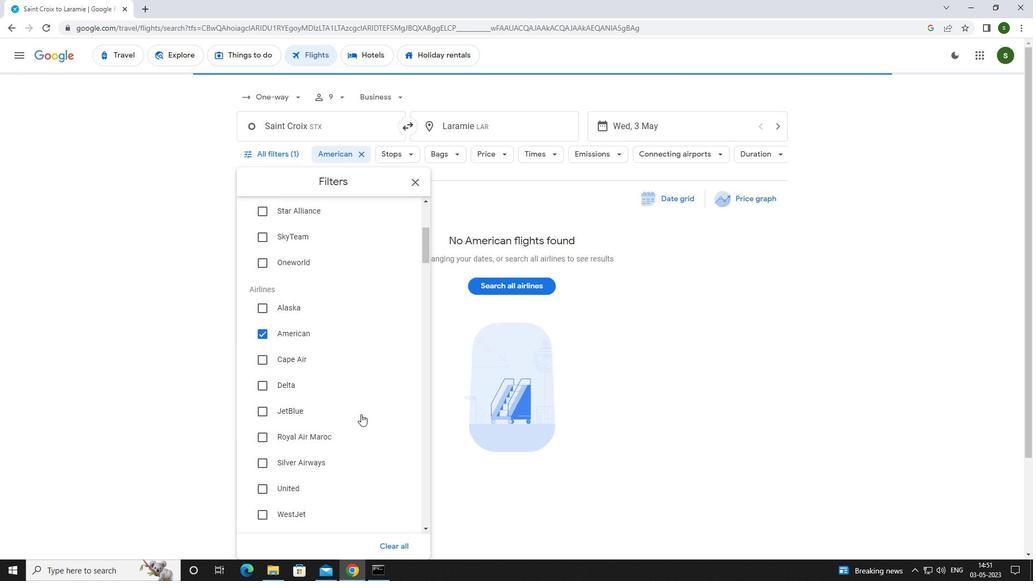 
Action: Mouse scrolled (361, 414) with delta (0, 0)
Screenshot: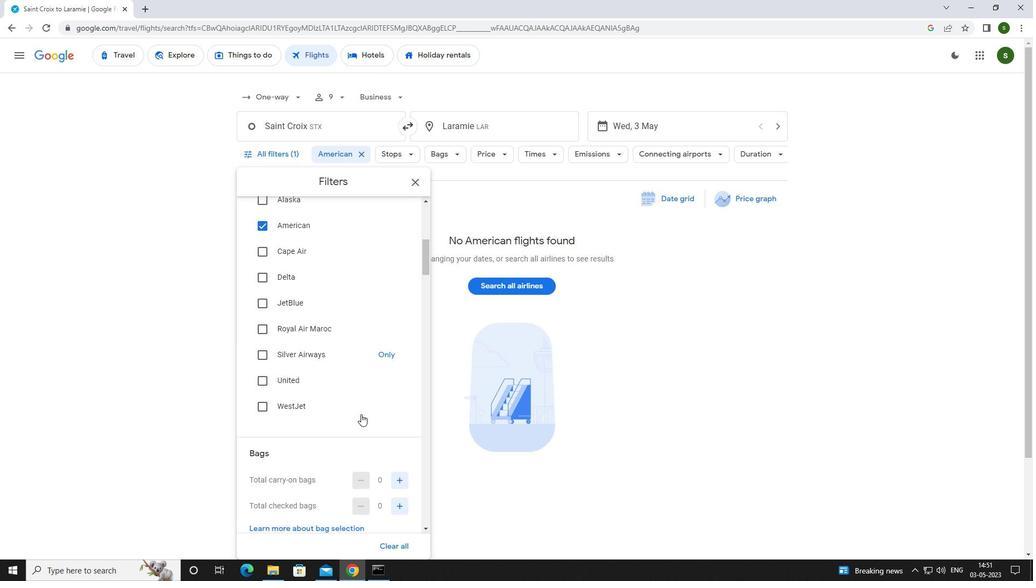 
Action: Mouse moved to (398, 425)
Screenshot: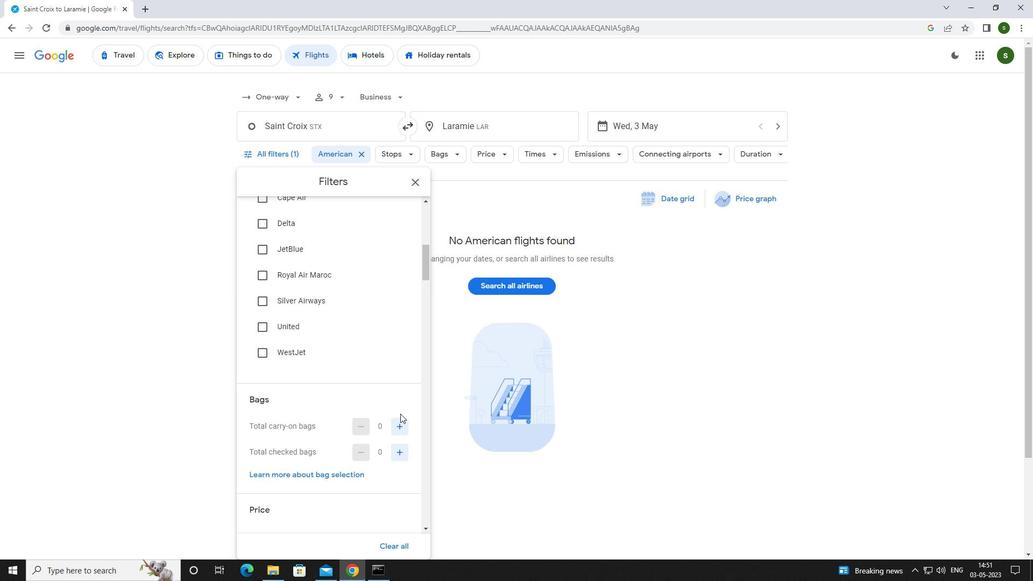 
Action: Mouse pressed left at (398, 425)
Screenshot: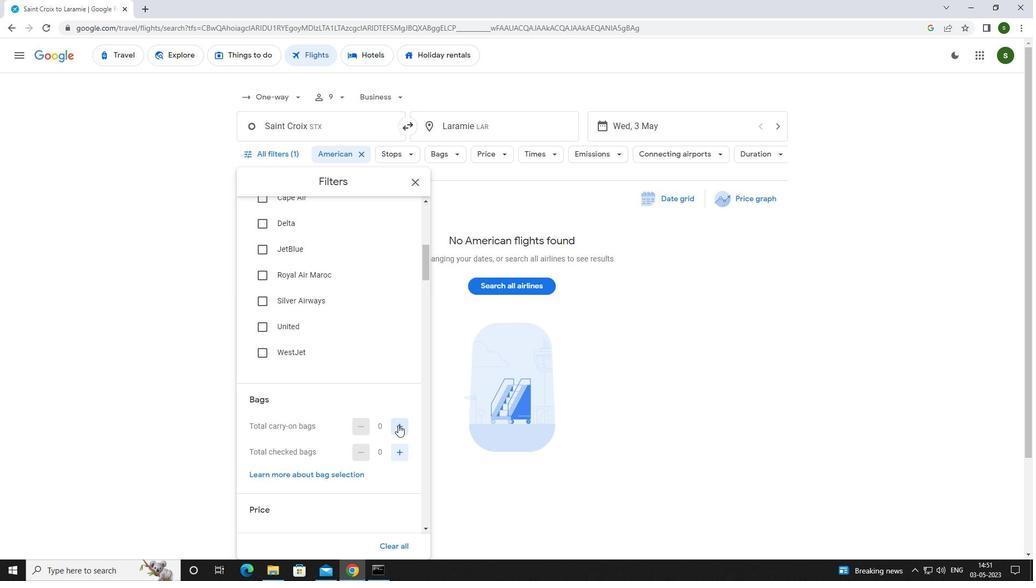 
Action: Mouse scrolled (398, 424) with delta (0, 0)
Screenshot: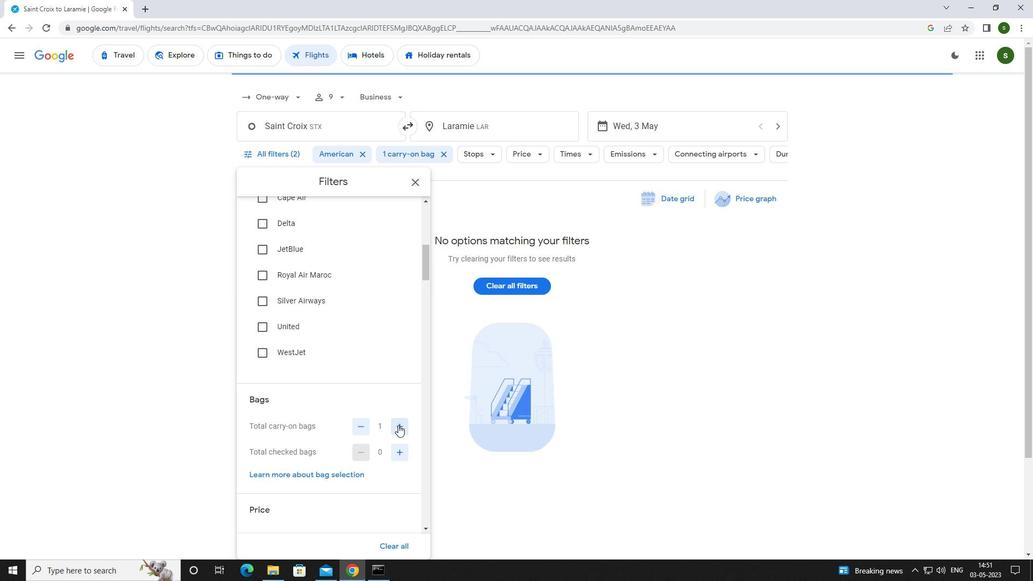 
Action: Mouse scrolled (398, 424) with delta (0, 0)
Screenshot: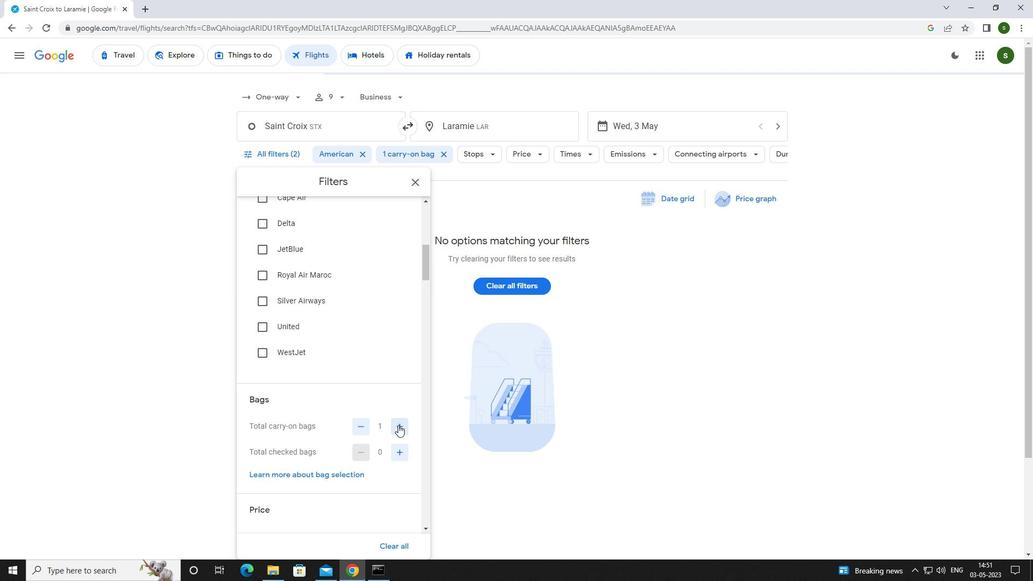 
Action: Mouse moved to (402, 447)
Screenshot: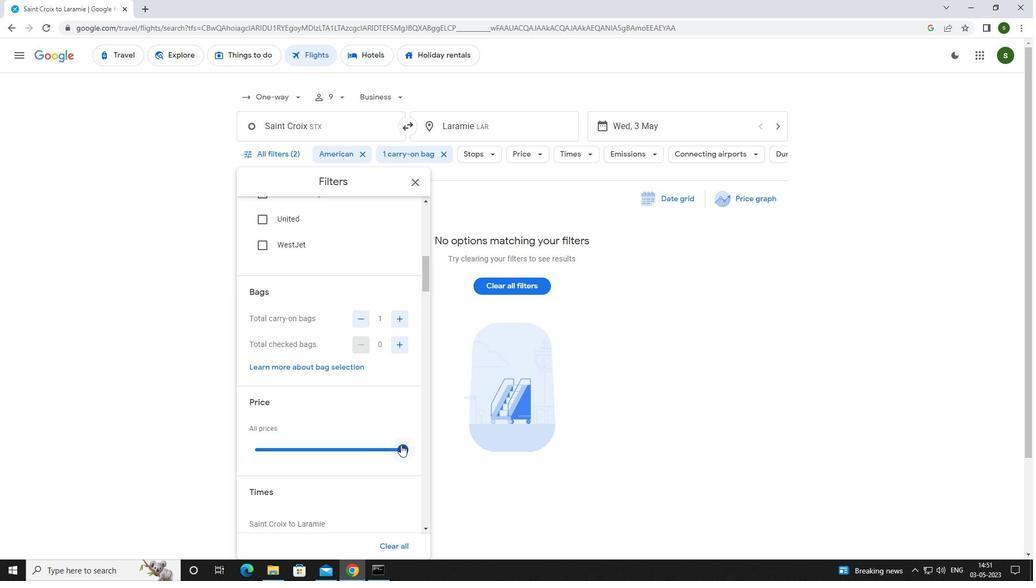 
Action: Mouse pressed left at (402, 447)
Screenshot: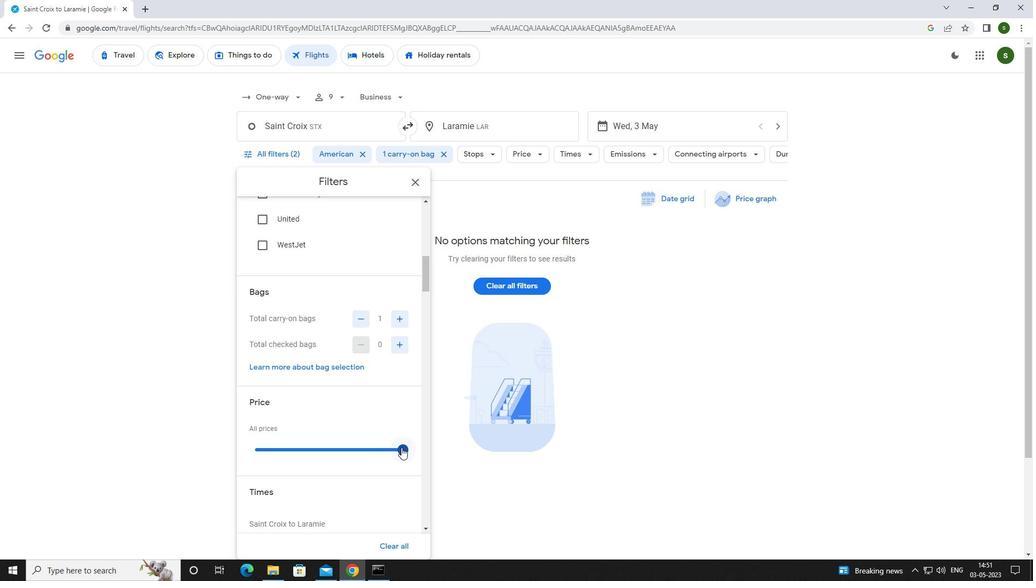 
Action: Mouse scrolled (402, 447) with delta (0, 0)
Screenshot: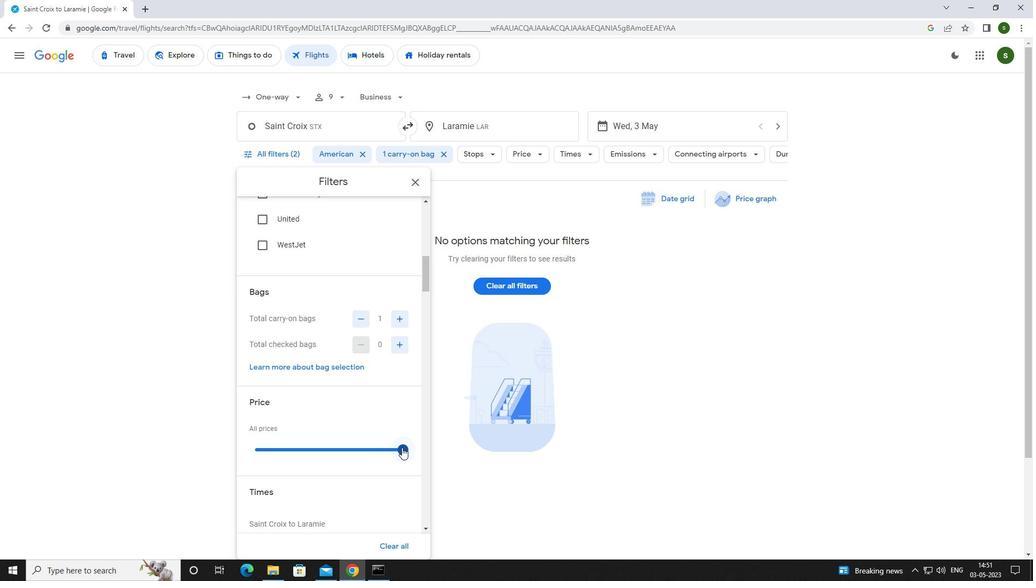 
Action: Mouse scrolled (402, 447) with delta (0, 0)
Screenshot: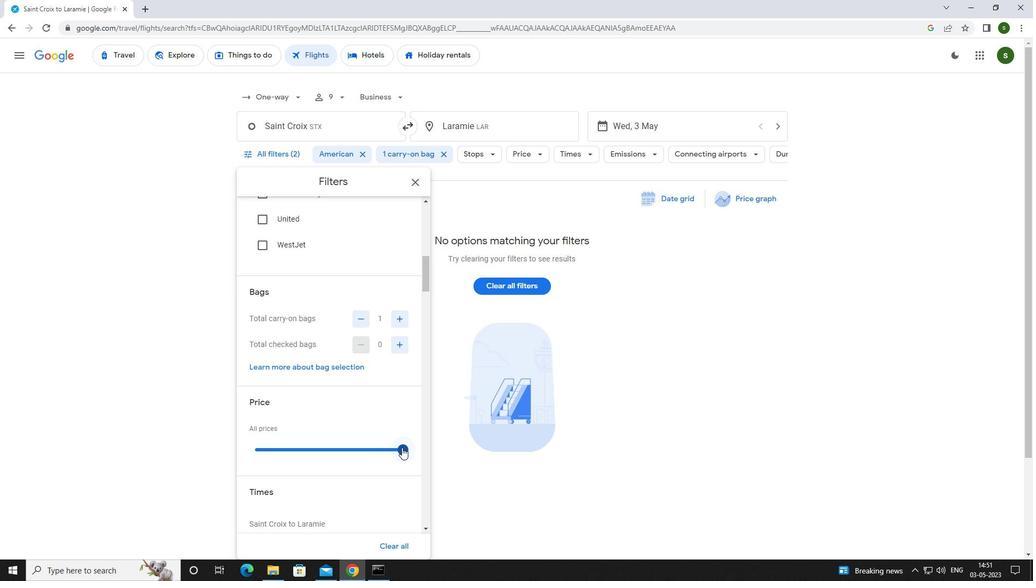 
Action: Mouse moved to (258, 467)
Screenshot: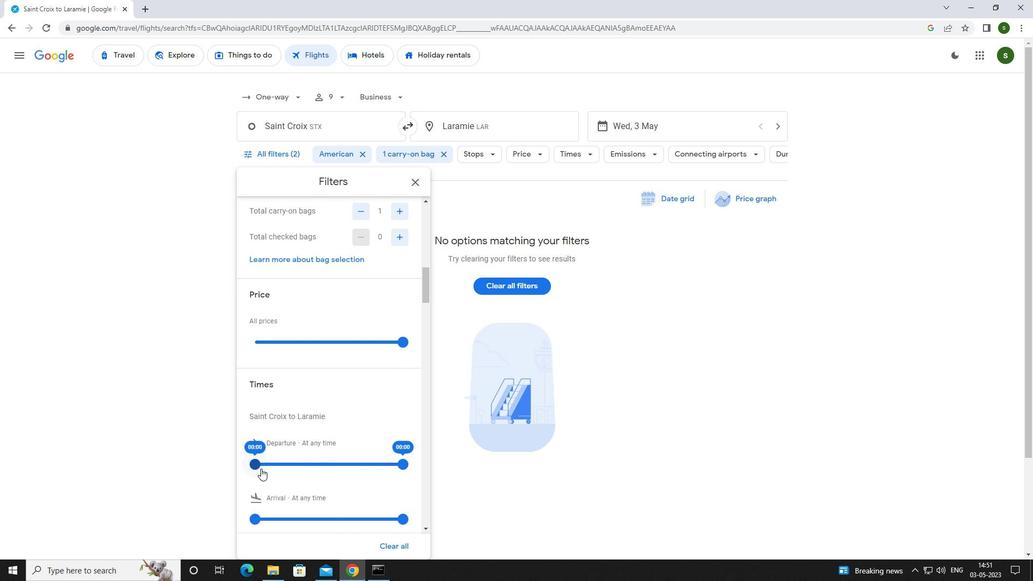 
Action: Mouse pressed left at (258, 467)
Screenshot: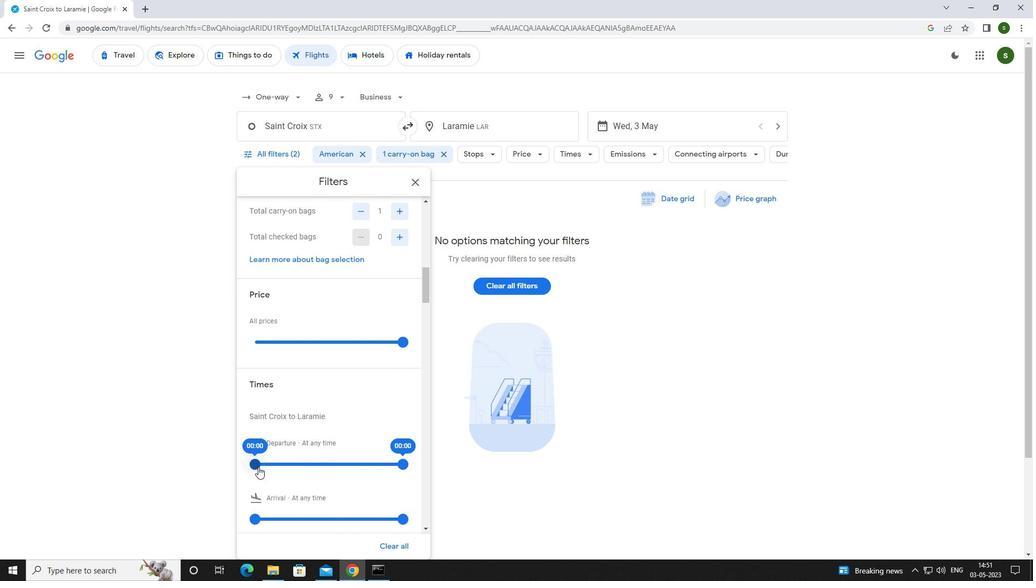 
Action: Mouse moved to (648, 371)
Screenshot: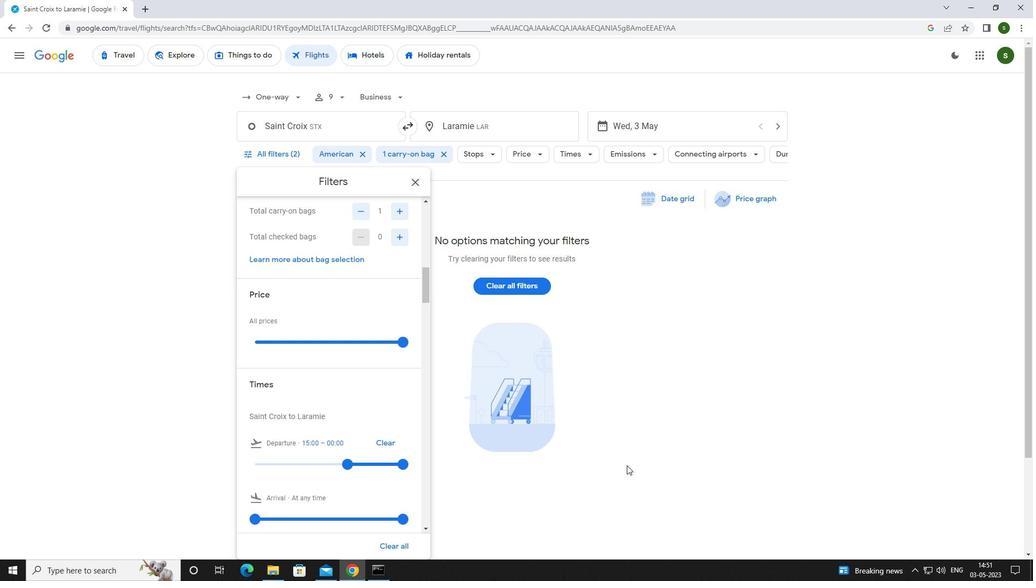 
Action: Mouse pressed left at (648, 371)
Screenshot: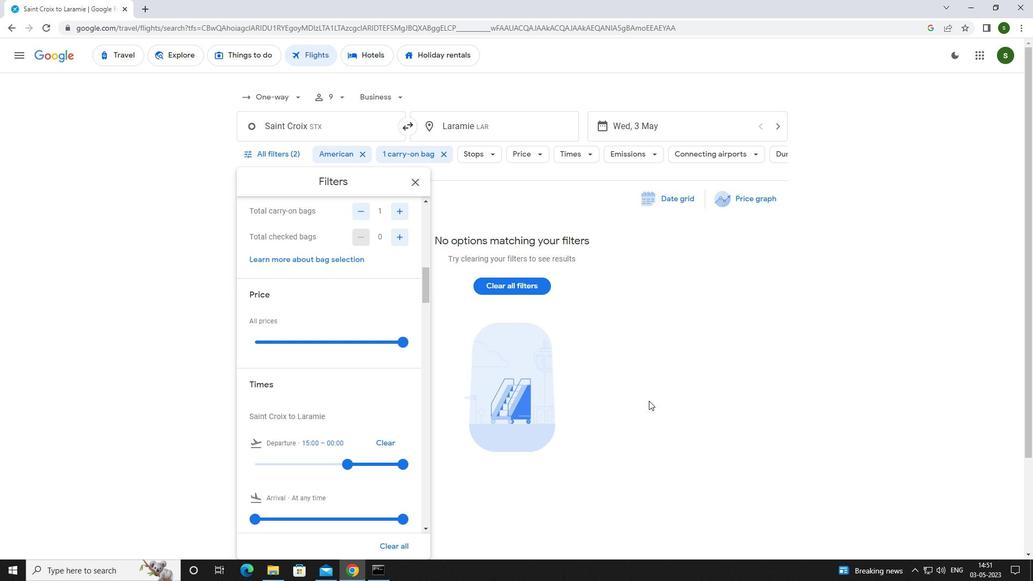 
